 Task: Create new Company, with domain: 'barnard.edu' and type: 'Other'. Add new contact for this company, with mail Id: 'Sanya34Kelly@barnard.edu', First Name: Sanya, Last name:  Kelly, Job Title: 'Chief Information Officer', Phone Number: '(408) 555-9017'. Change life cycle stage to  Lead and lead status to  Open. Logged in from softage.5@softage.net
Action: Mouse moved to (90, 64)
Screenshot: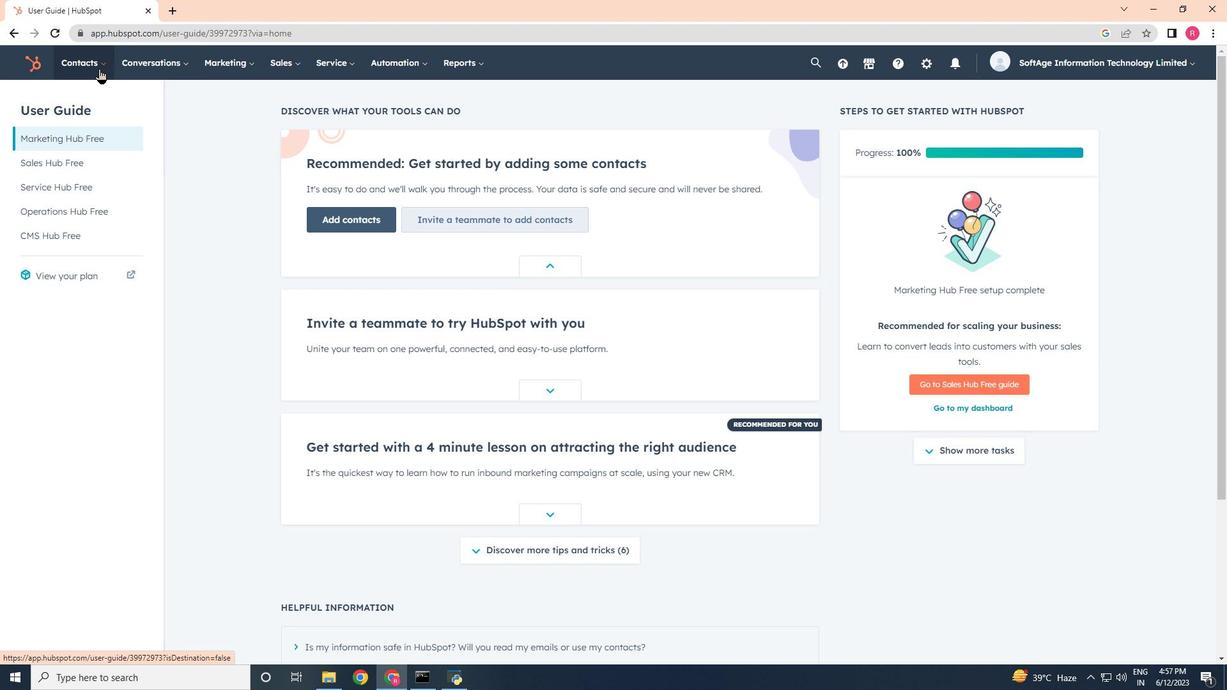 
Action: Mouse pressed left at (90, 64)
Screenshot: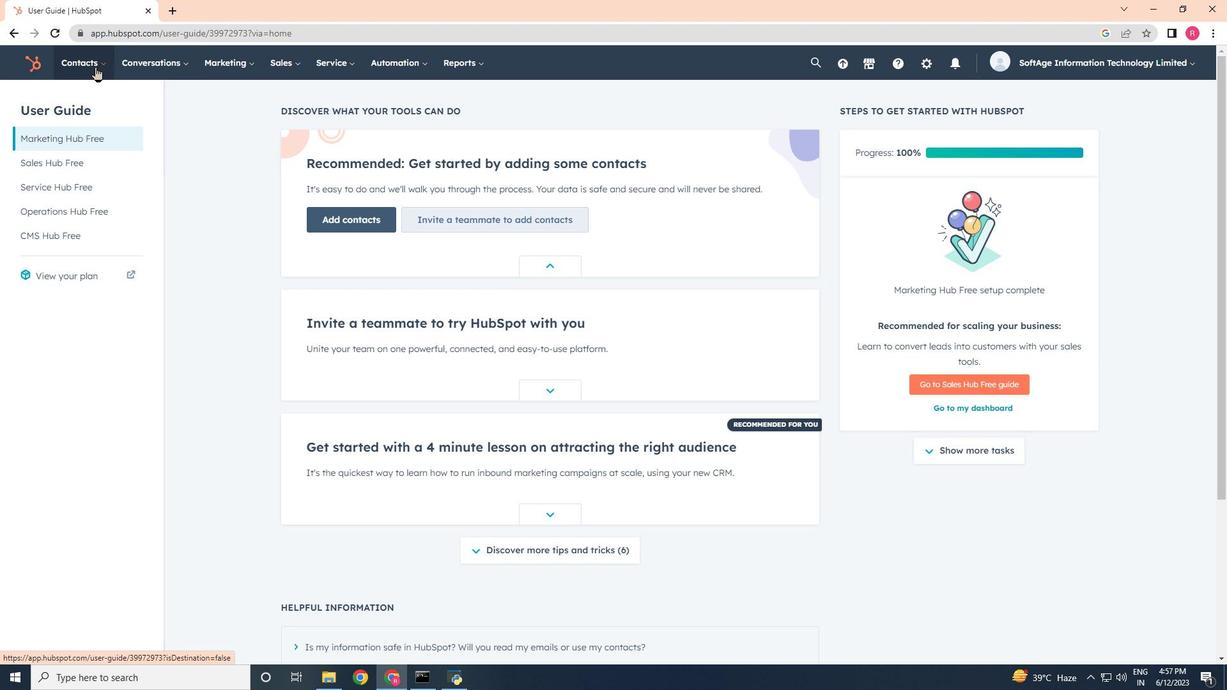 
Action: Mouse moved to (105, 128)
Screenshot: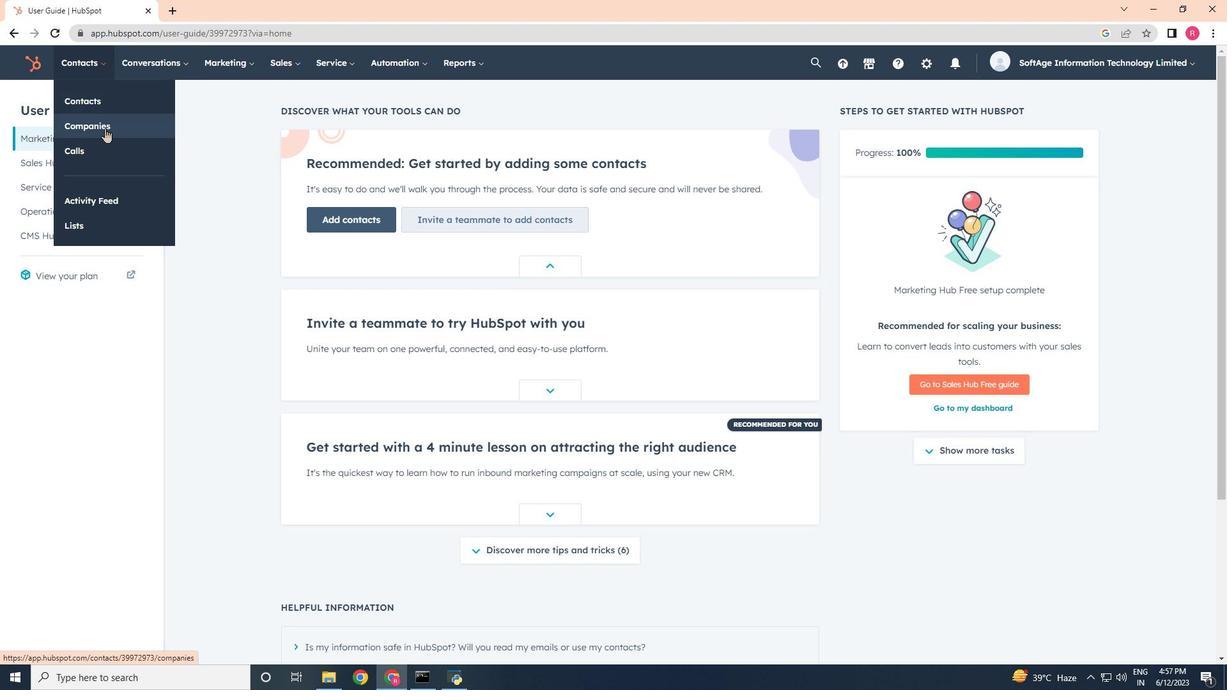 
Action: Mouse pressed left at (105, 128)
Screenshot: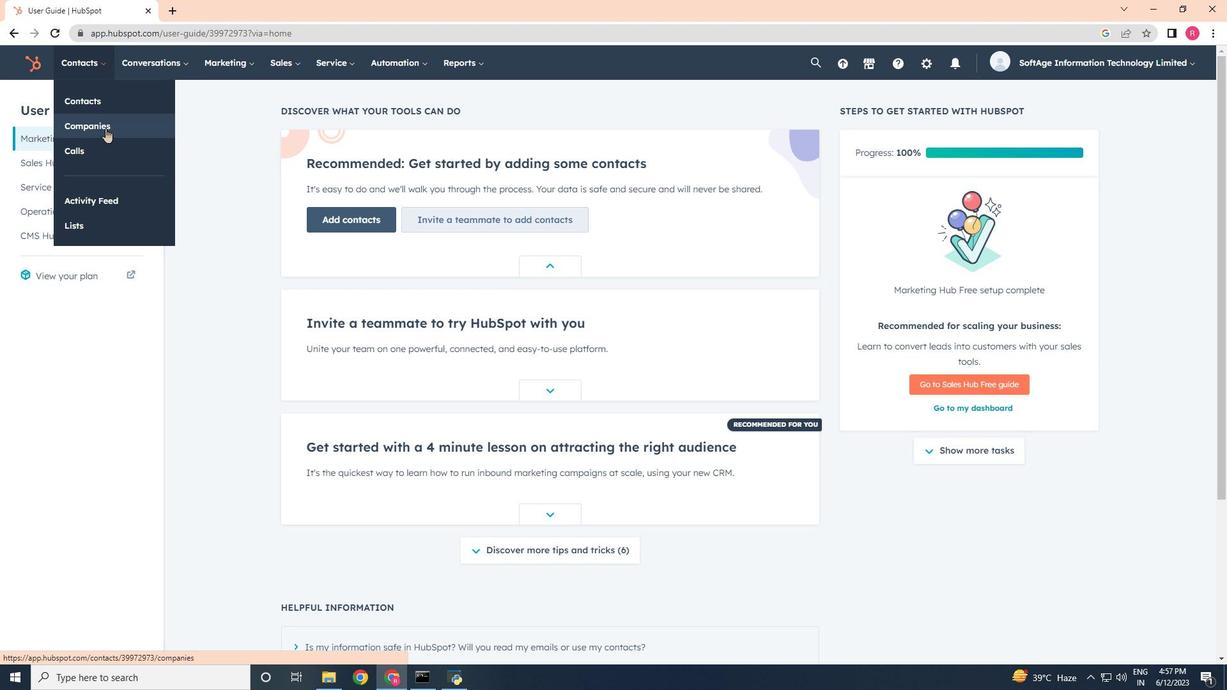 
Action: Mouse moved to (1146, 106)
Screenshot: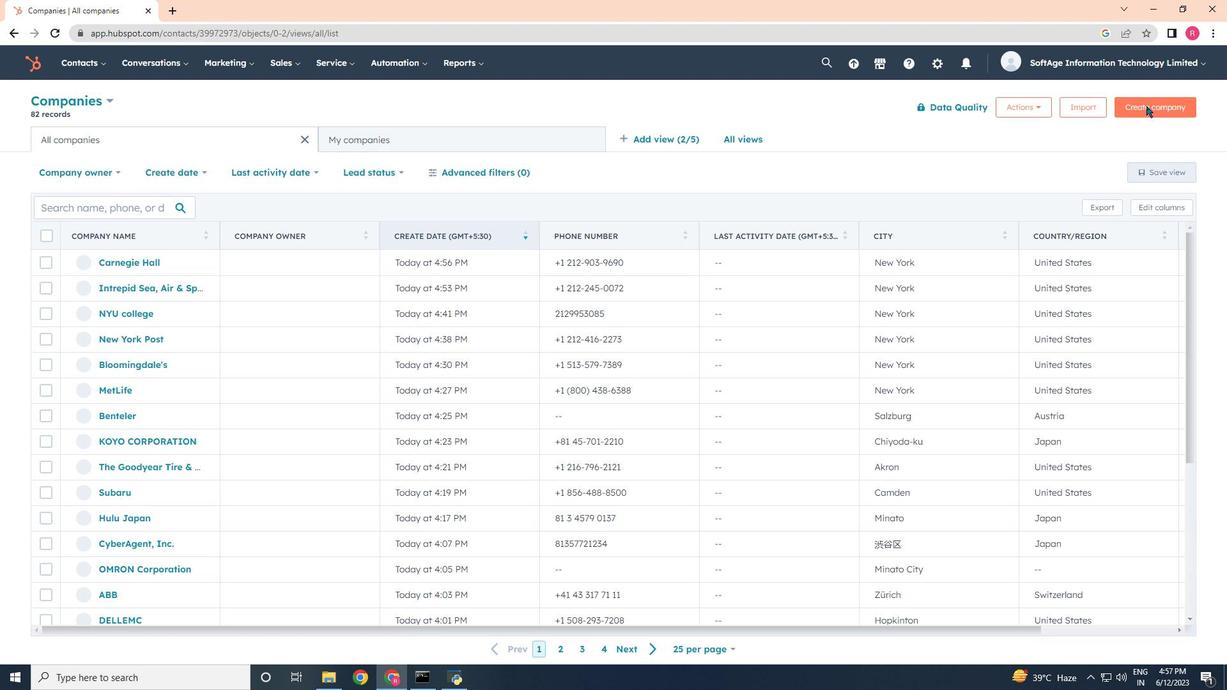
Action: Mouse pressed left at (1146, 106)
Screenshot: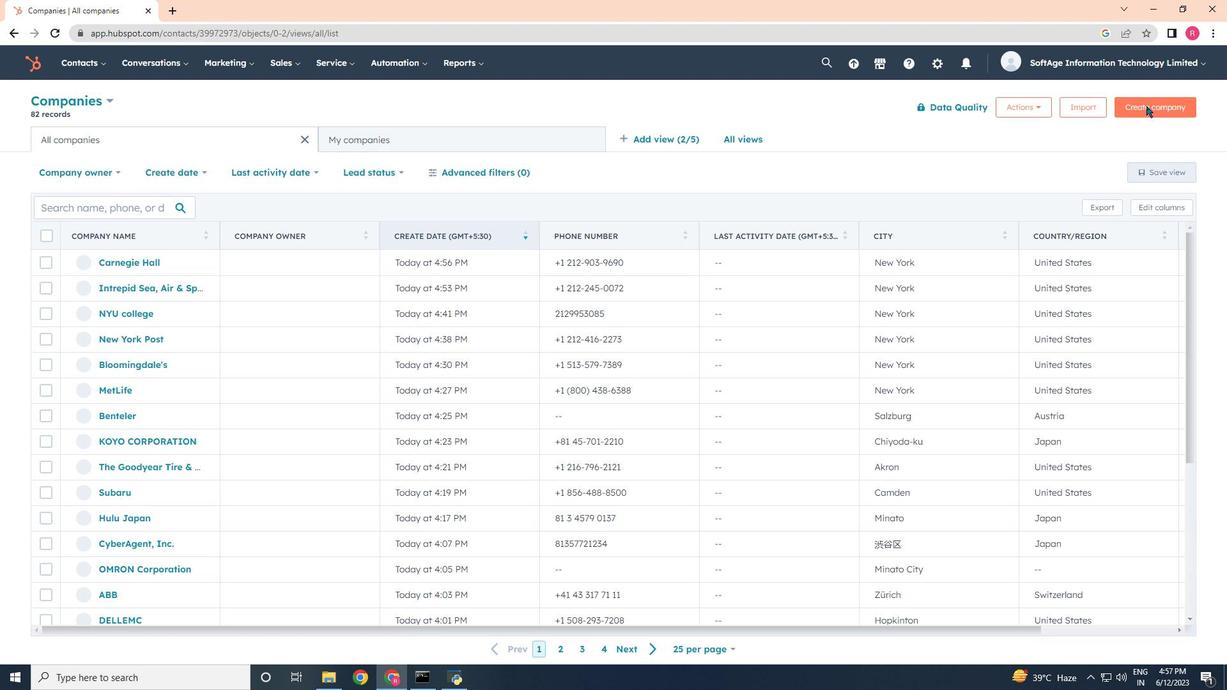 
Action: Mouse moved to (927, 168)
Screenshot: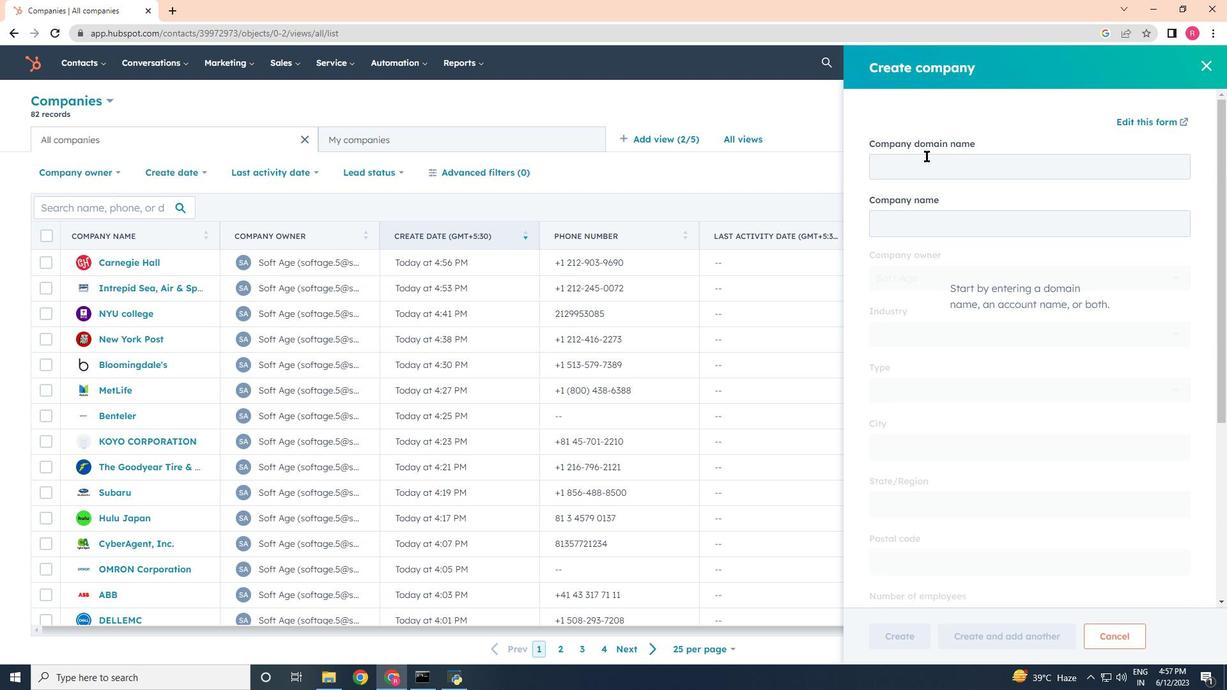 
Action: Mouse pressed left at (927, 168)
Screenshot: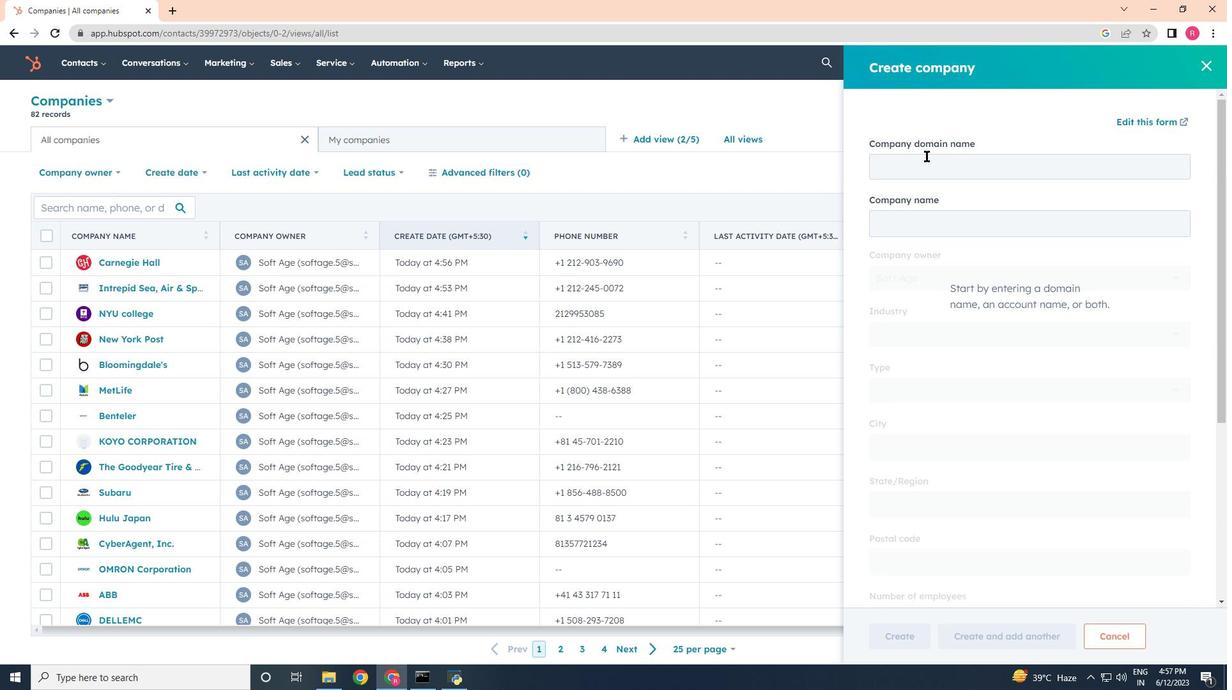 
Action: Key pressed barnard.edu
Screenshot: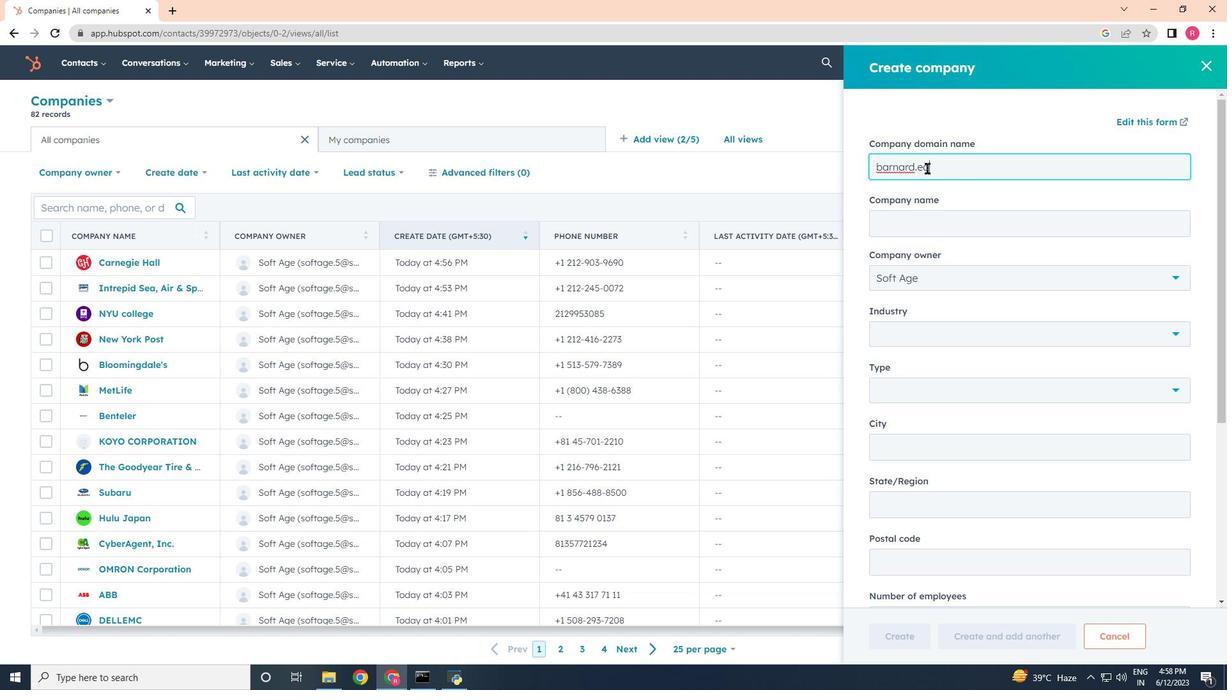 
Action: Mouse moved to (916, 397)
Screenshot: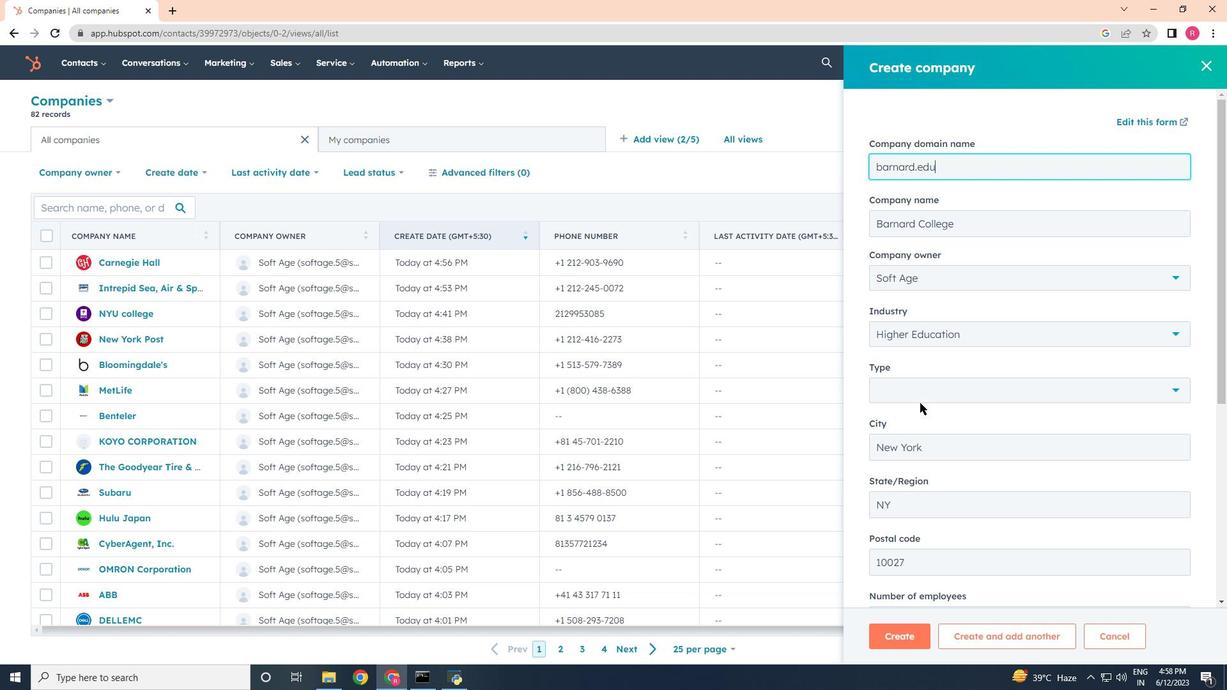 
Action: Mouse pressed left at (916, 397)
Screenshot: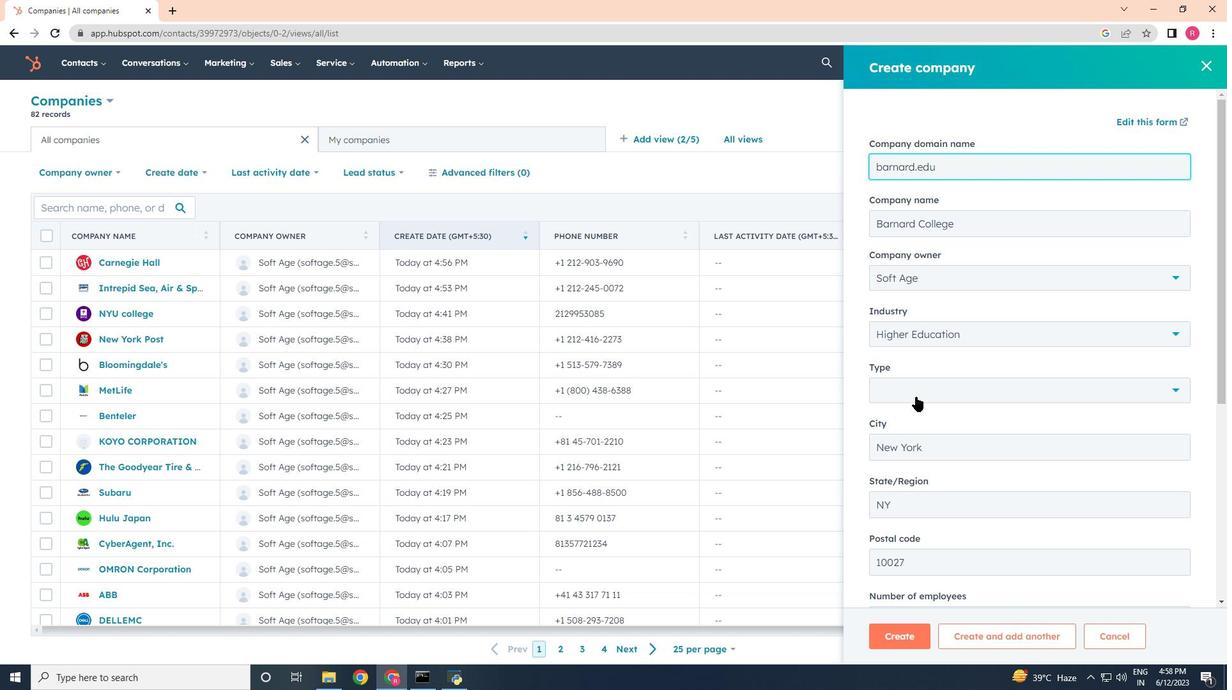 
Action: Mouse moved to (913, 545)
Screenshot: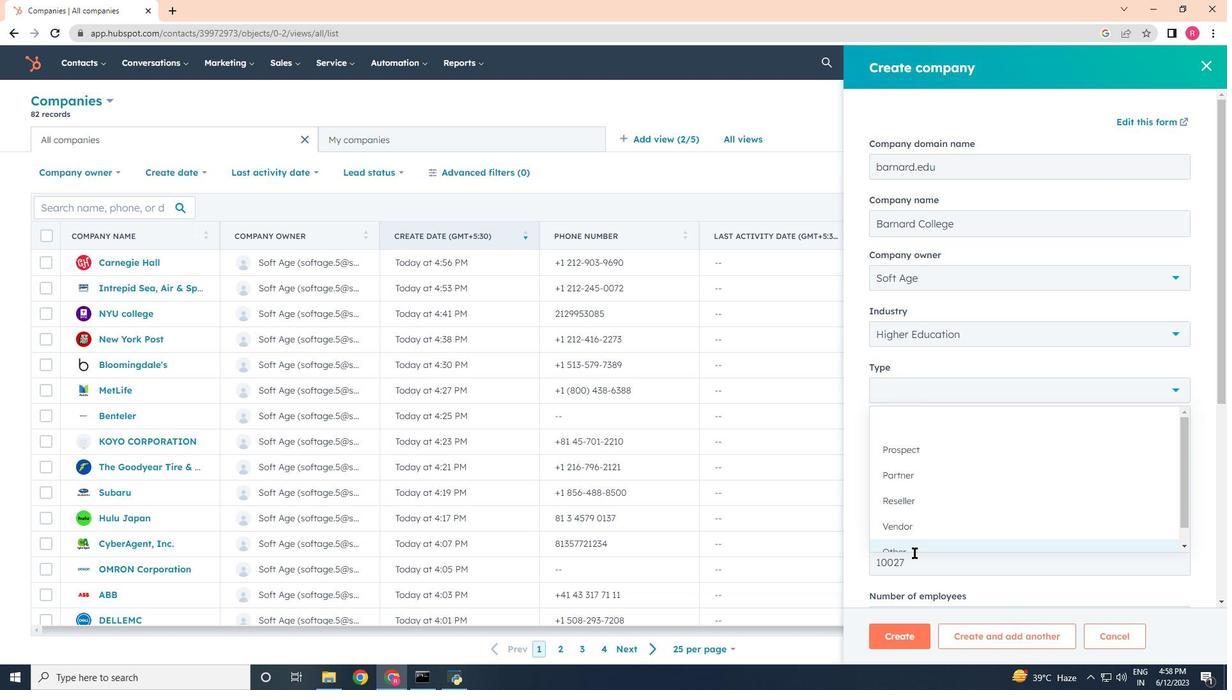 
Action: Mouse pressed left at (913, 545)
Screenshot: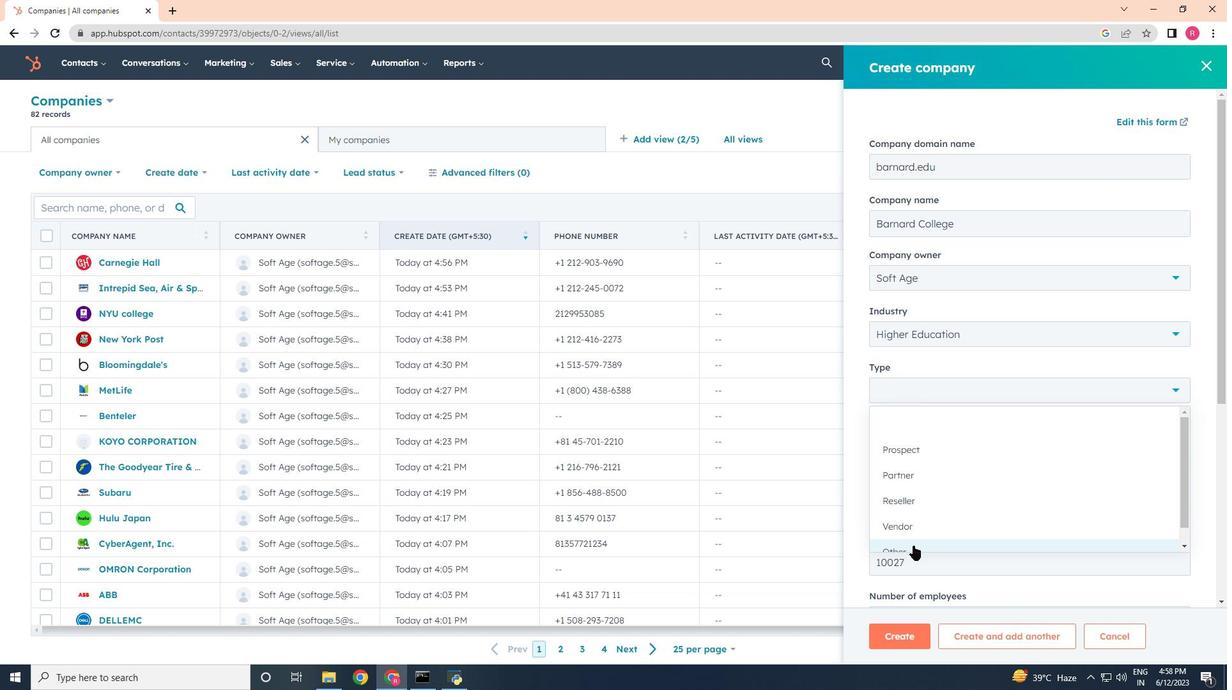 
Action: Mouse moved to (912, 545)
Screenshot: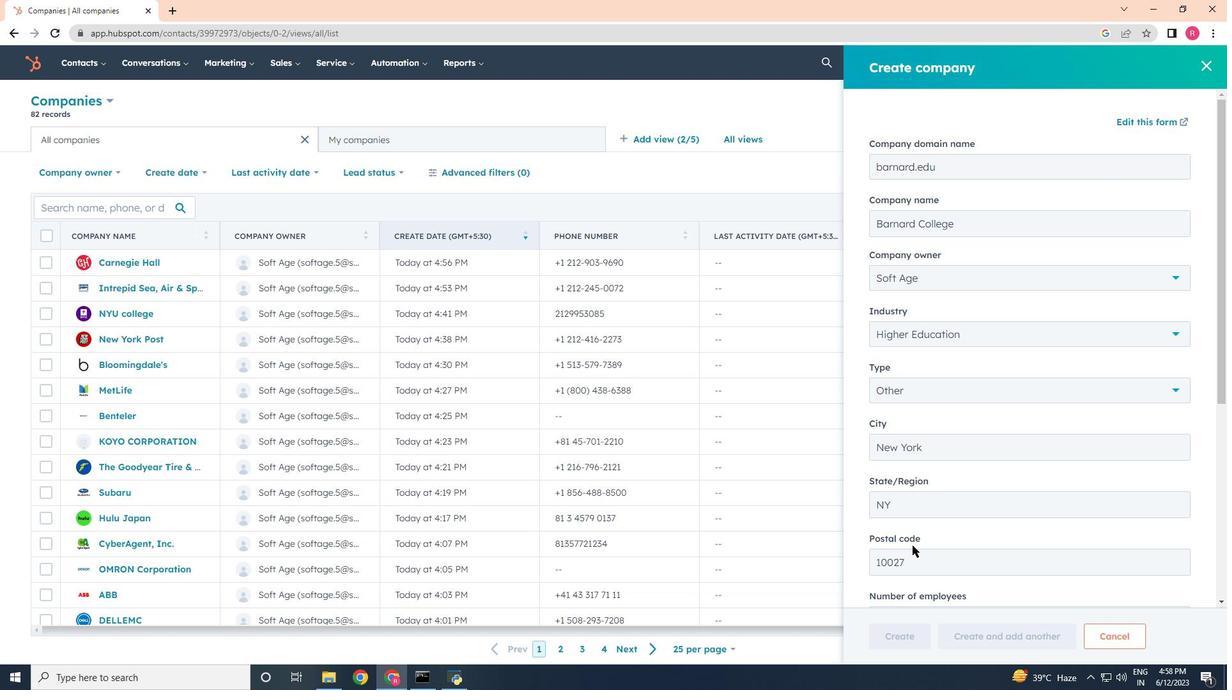 
Action: Mouse scrolled (912, 545) with delta (0, 0)
Screenshot: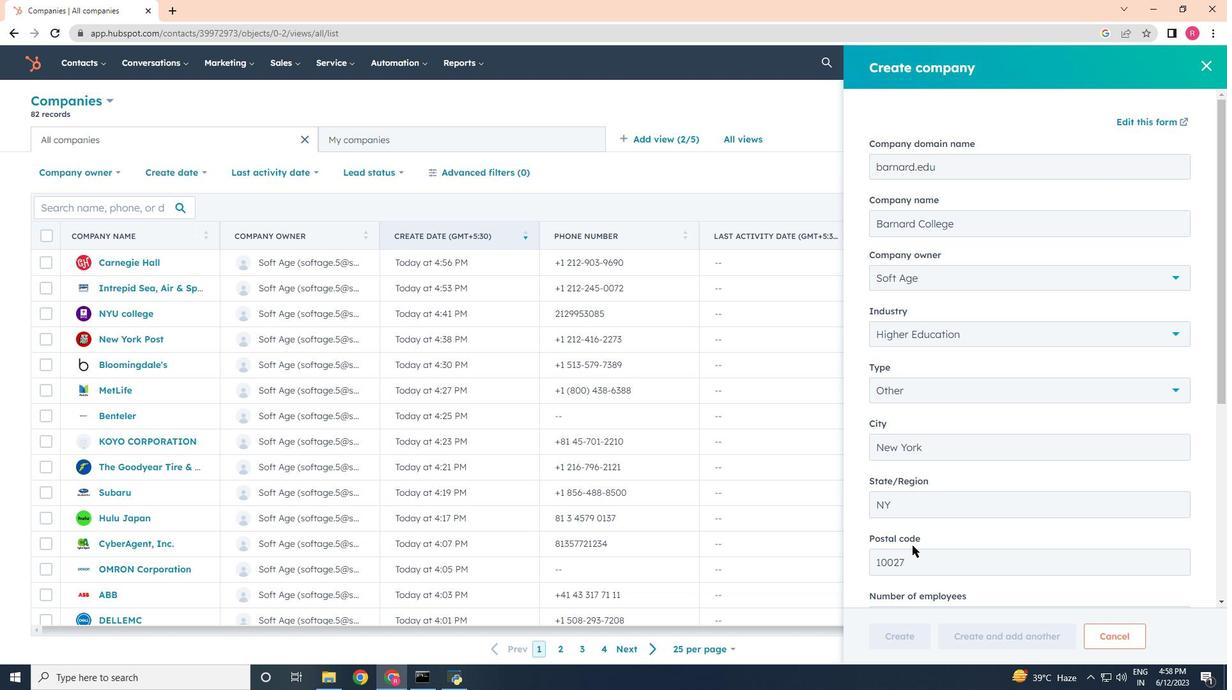 
Action: Mouse scrolled (912, 545) with delta (0, 0)
Screenshot: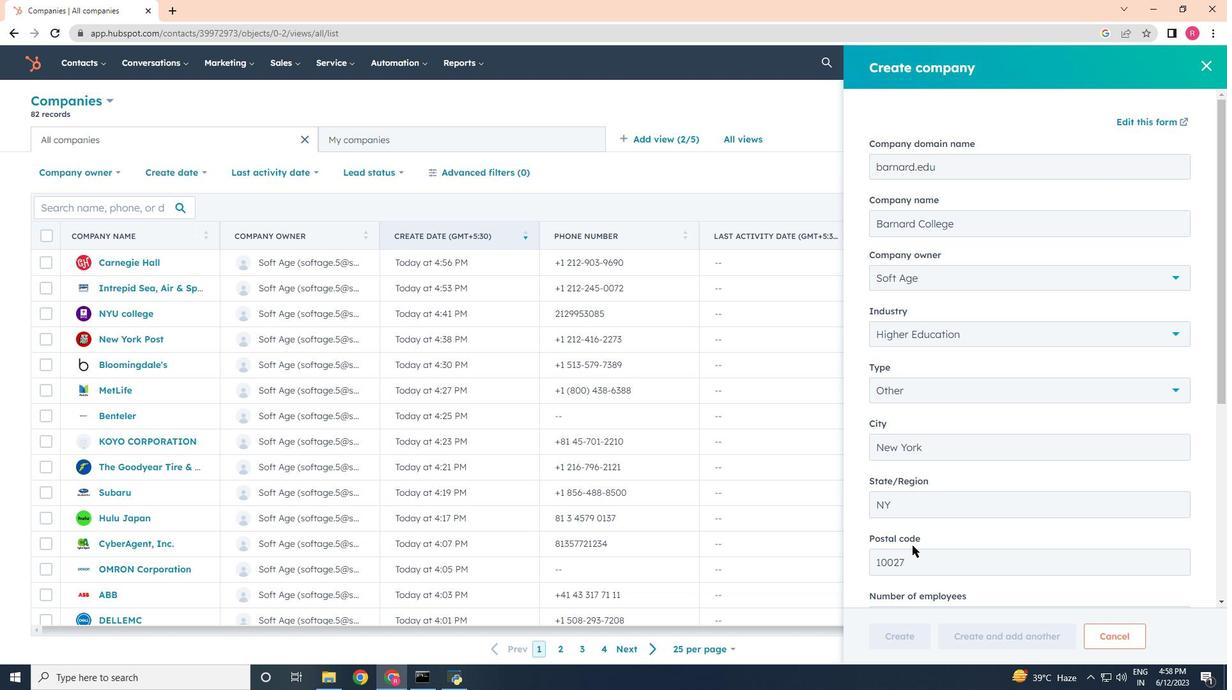 
Action: Mouse scrolled (912, 545) with delta (0, 0)
Screenshot: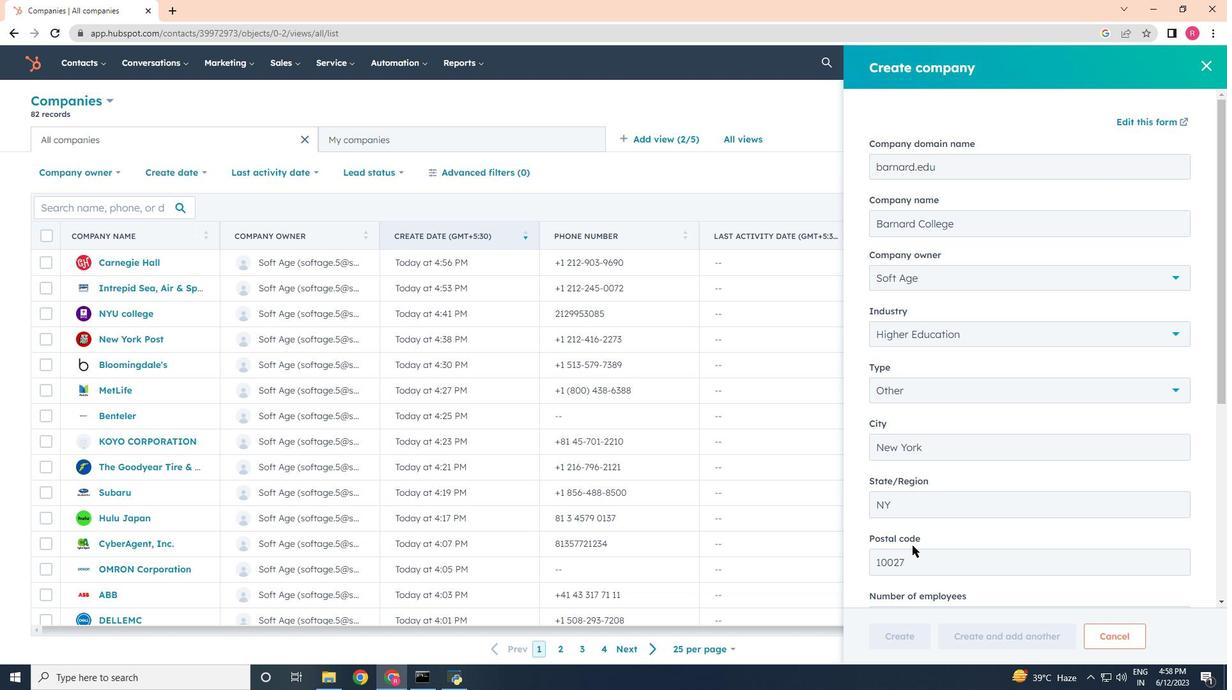 
Action: Mouse moved to (912, 545)
Screenshot: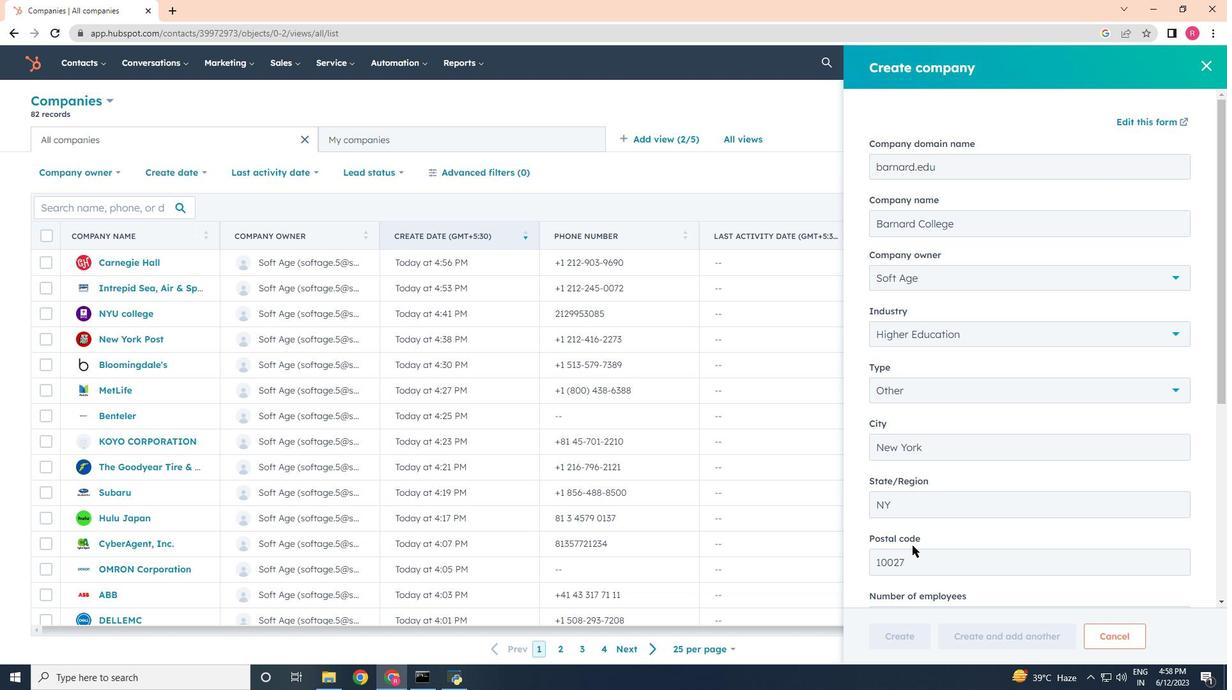 
Action: Mouse scrolled (912, 545) with delta (0, 0)
Screenshot: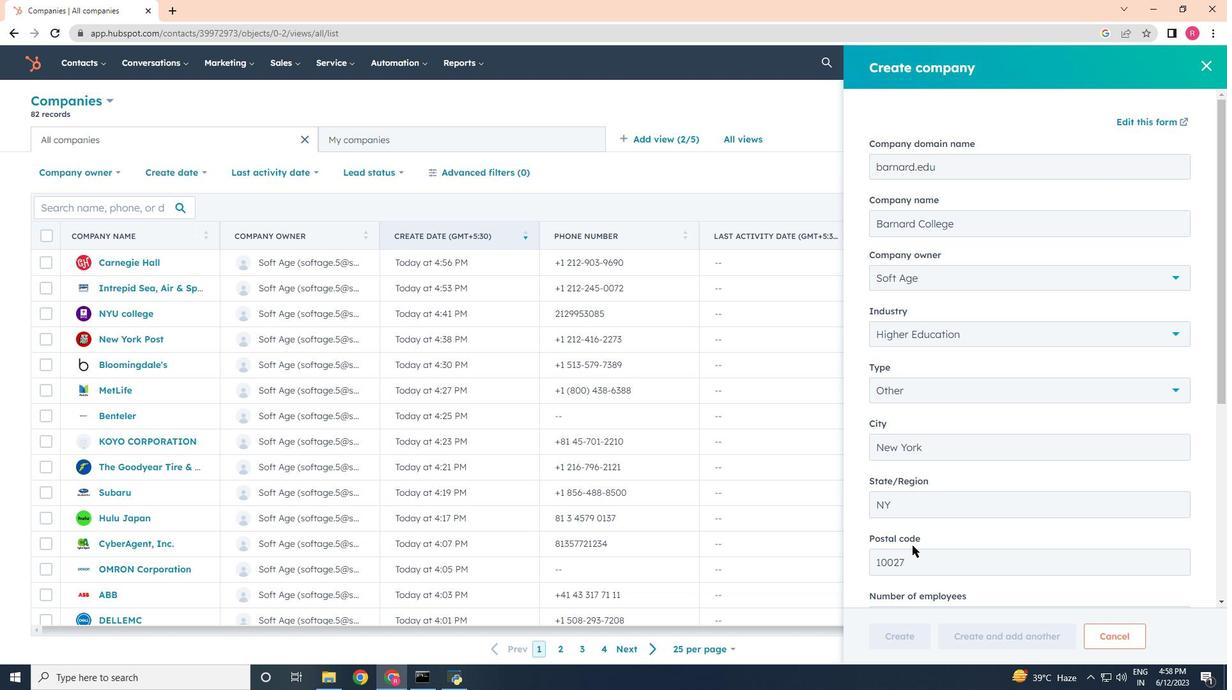 
Action: Mouse scrolled (912, 545) with delta (0, 0)
Screenshot: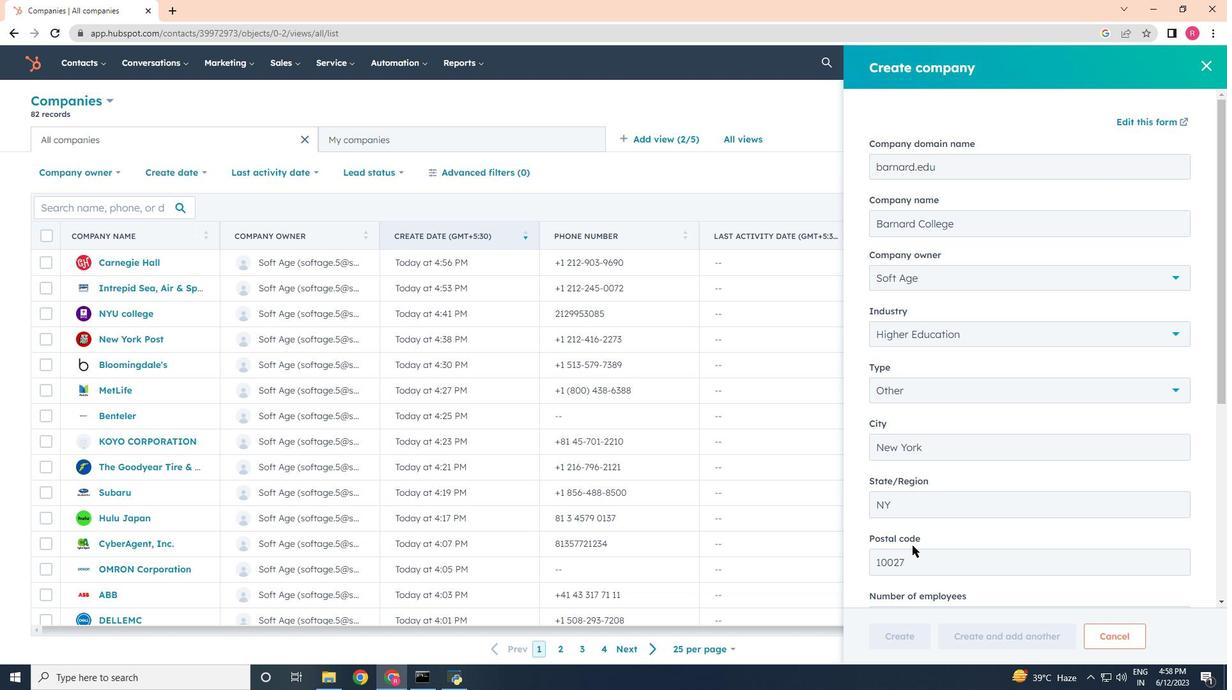 
Action: Mouse moved to (891, 575)
Screenshot: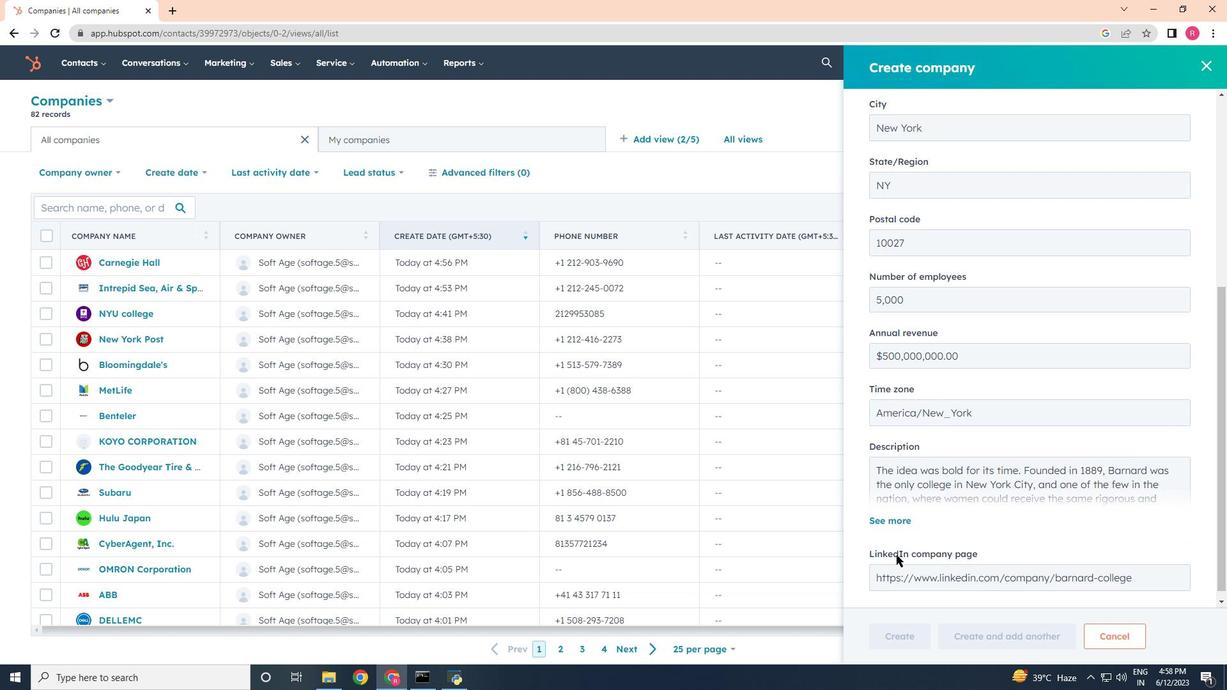 
Action: Mouse scrolled (891, 574) with delta (0, 0)
Screenshot: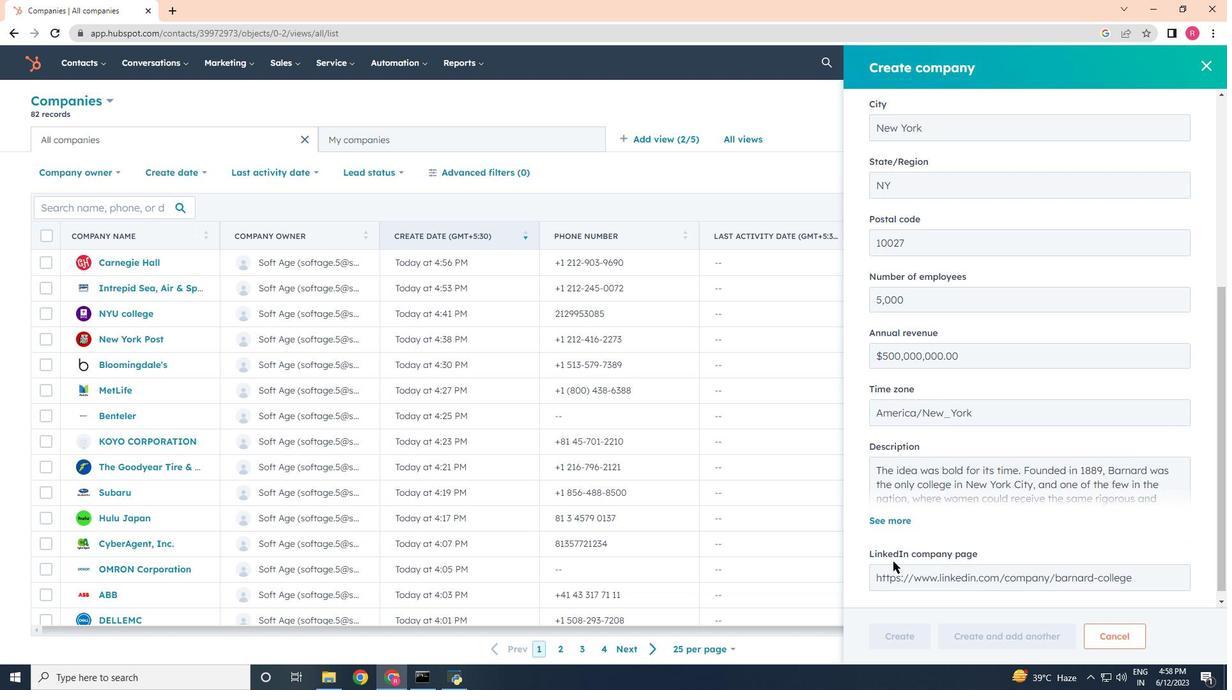 
Action: Mouse moved to (891, 580)
Screenshot: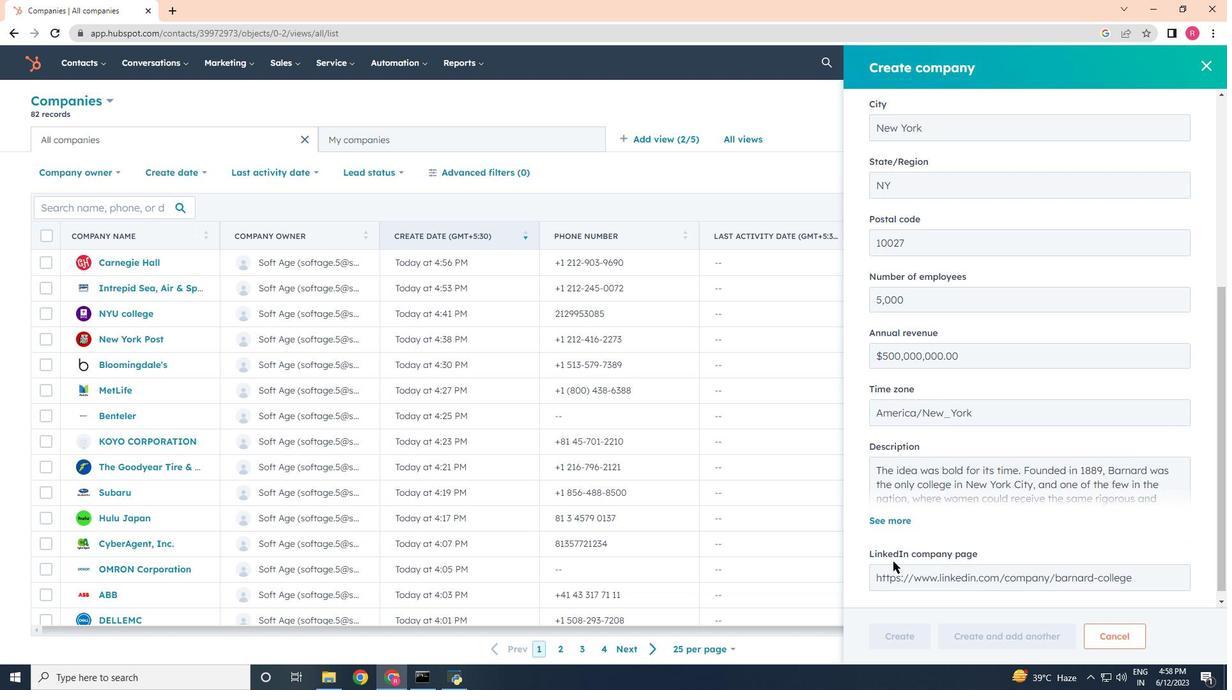 
Action: Mouse scrolled (891, 579) with delta (0, 0)
Screenshot: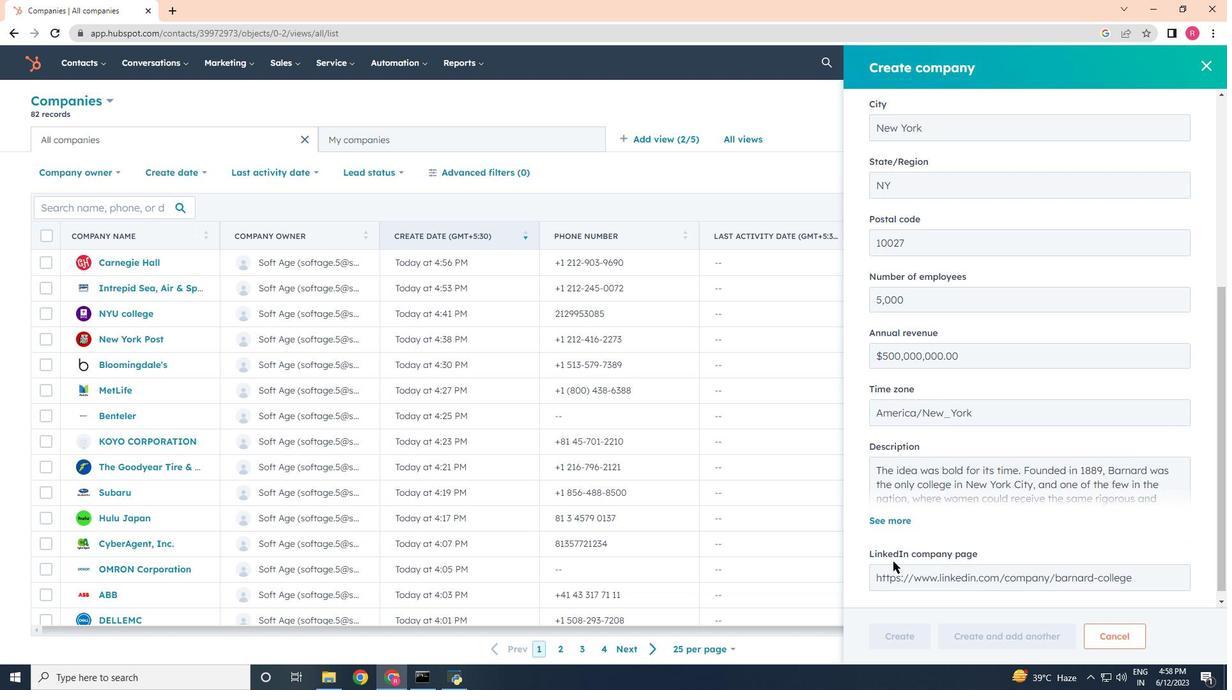 
Action: Mouse moved to (891, 581)
Screenshot: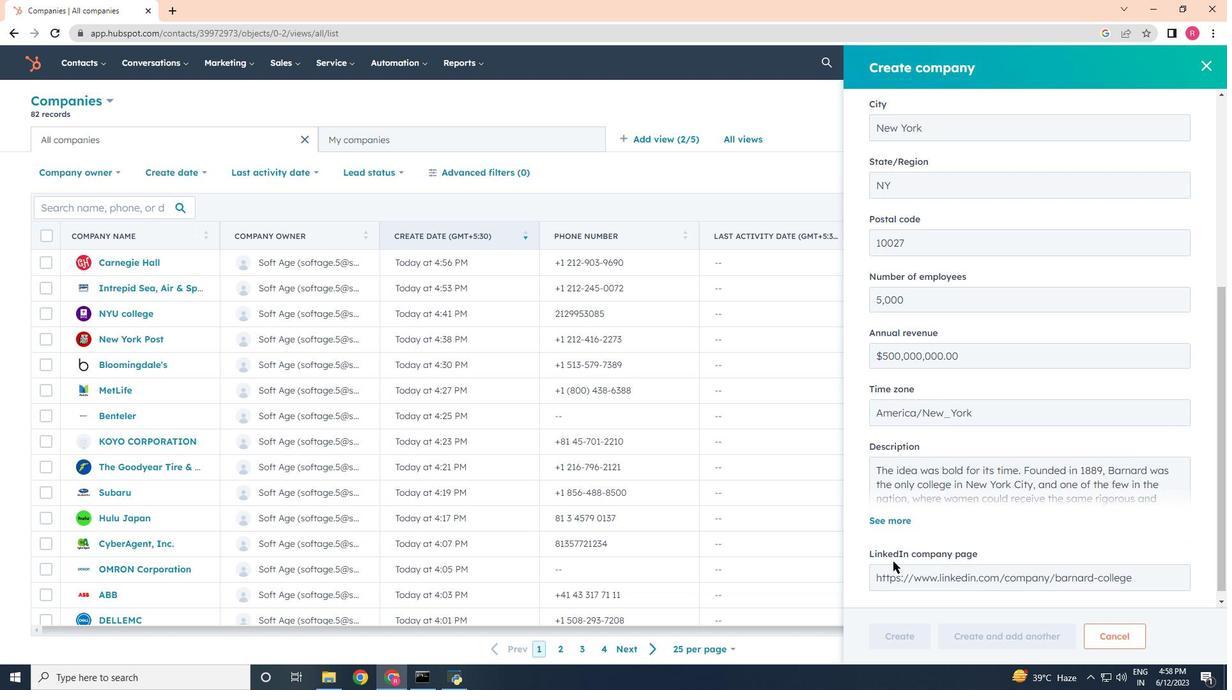 
Action: Mouse scrolled (891, 580) with delta (0, 0)
Screenshot: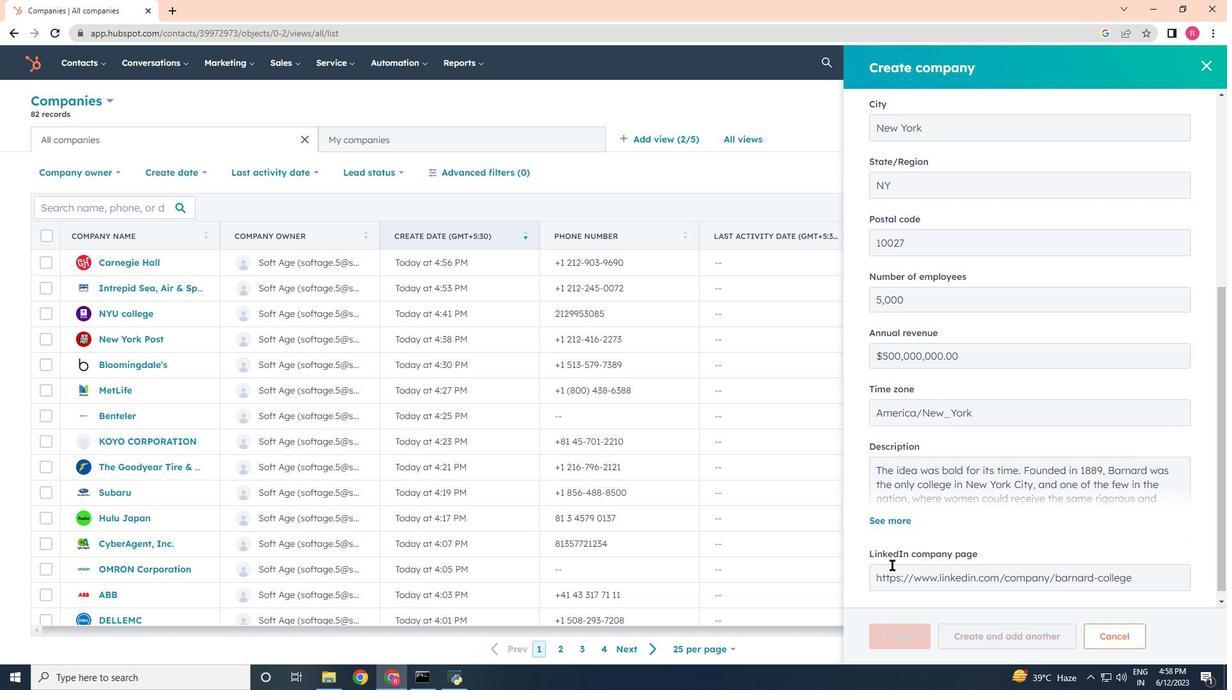 
Action: Mouse moved to (912, 646)
Screenshot: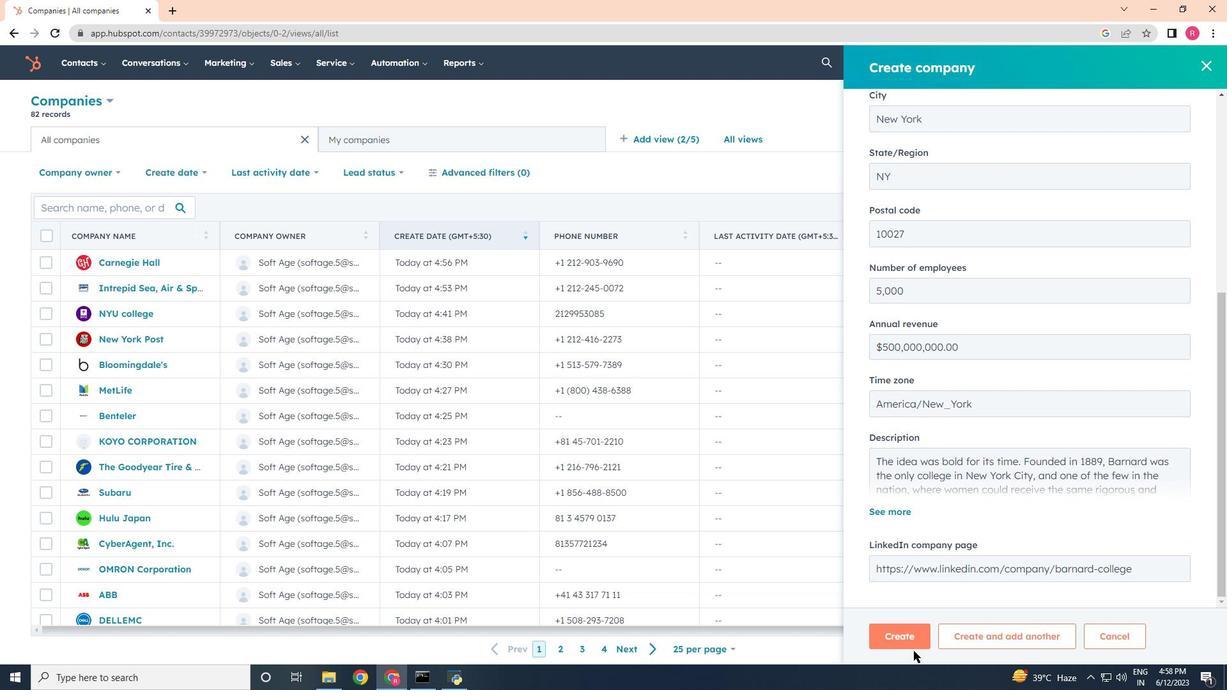 
Action: Mouse pressed left at (912, 646)
Screenshot: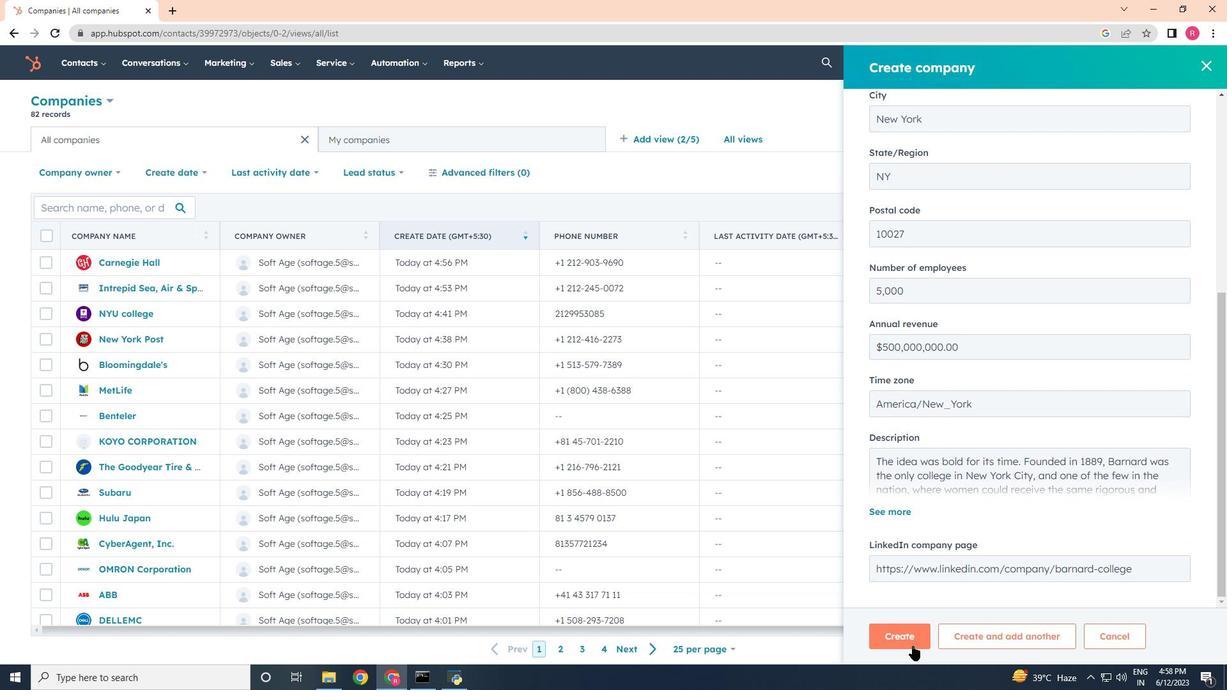 
Action: Mouse moved to (872, 411)
Screenshot: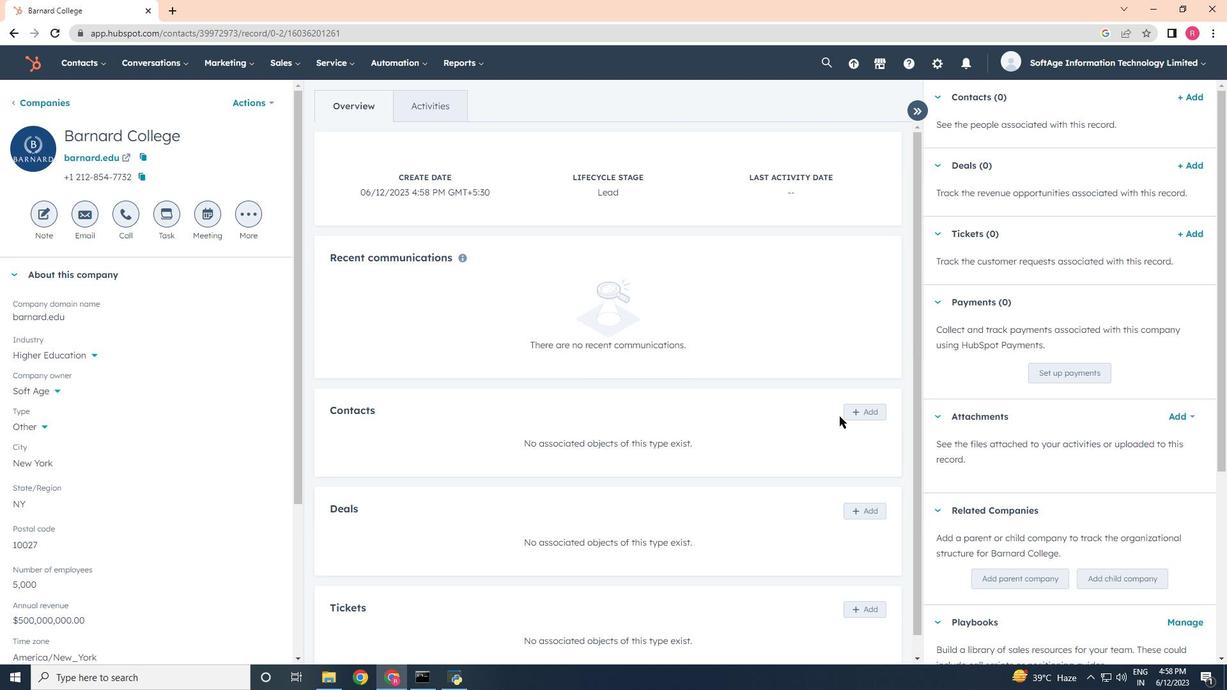 
Action: Mouse pressed left at (872, 411)
Screenshot: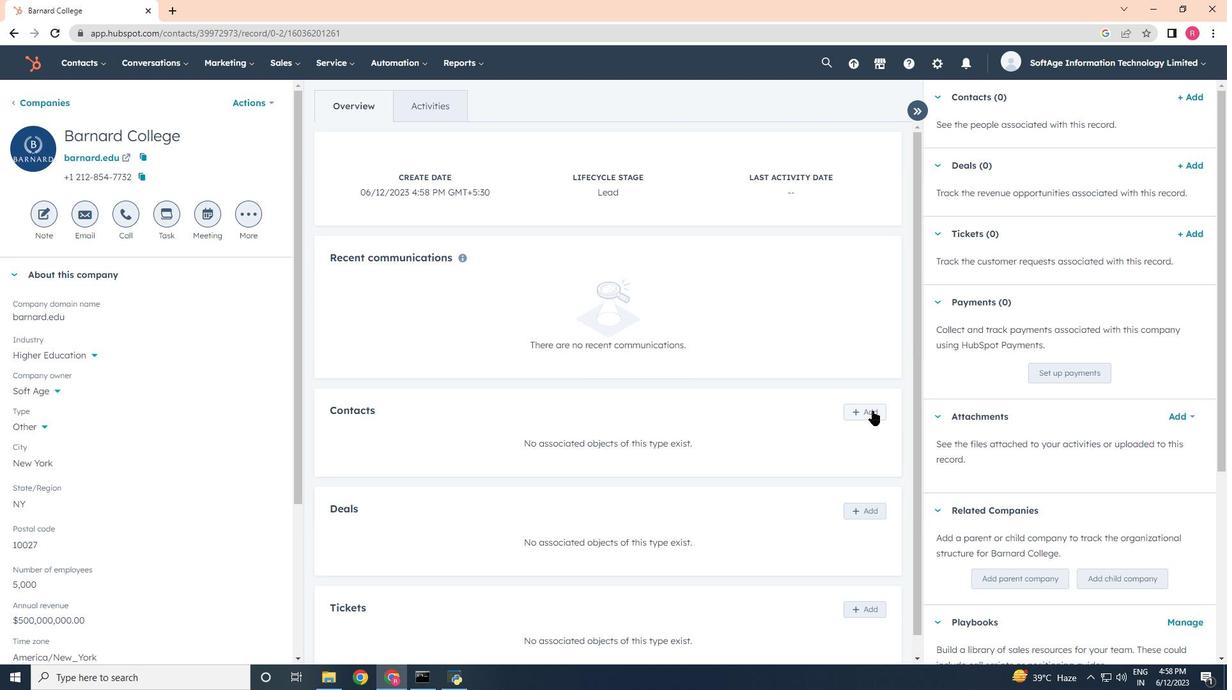 
Action: Mouse moved to (937, 131)
Screenshot: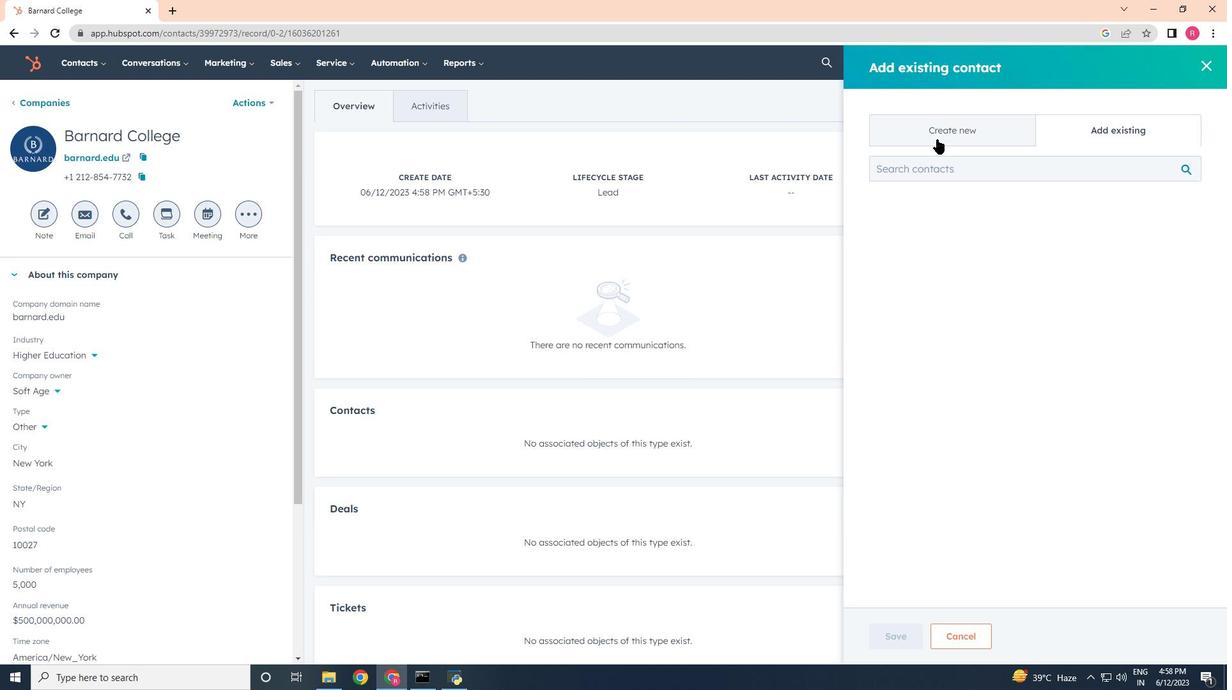 
Action: Mouse pressed left at (937, 131)
Screenshot: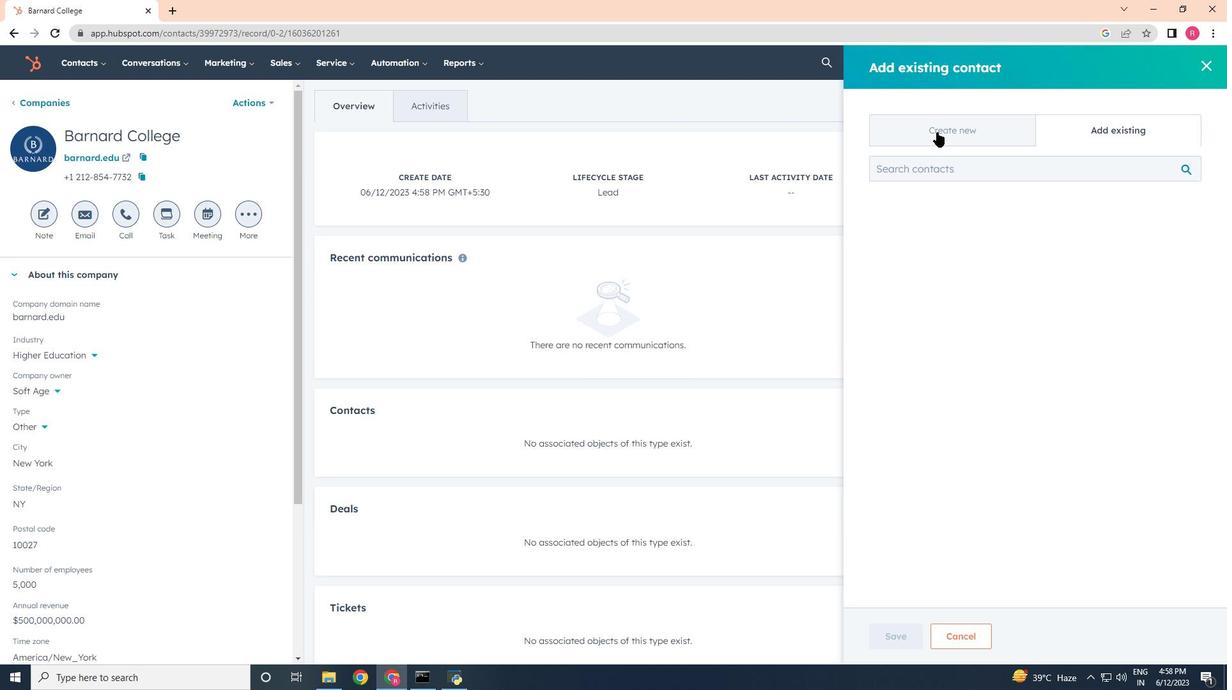
Action: Mouse moved to (922, 208)
Screenshot: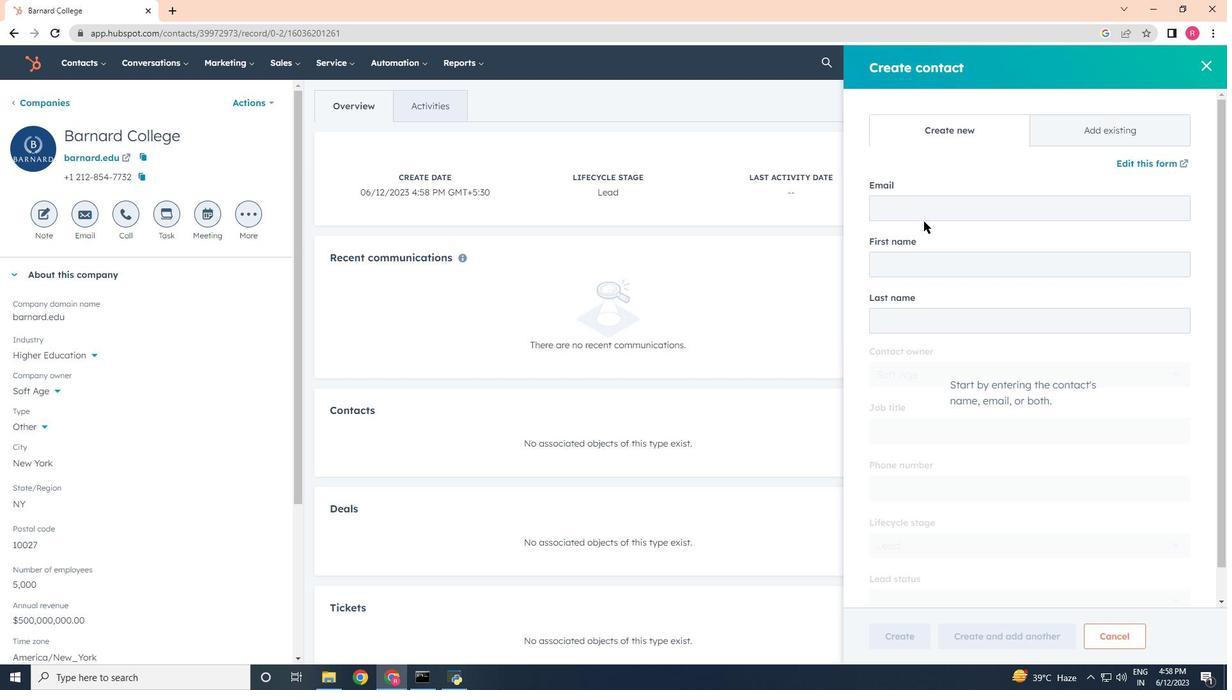 
Action: Mouse pressed left at (922, 208)
Screenshot: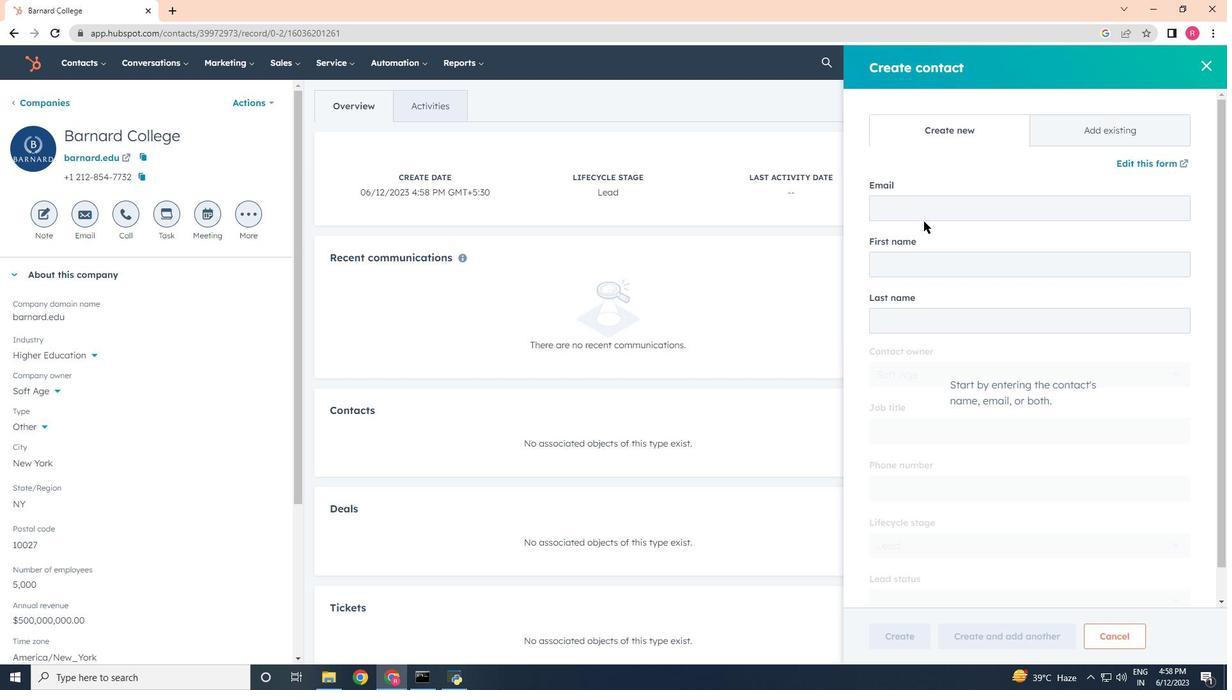 
Action: Key pressed <Key.shift>Sanya34<Key.shift><Key.shift><Key.shift><Key.shift><Key.shift><Key.shift><Key.shift><Key.shift><Key.shift><Key.shift><Key.shift><Key.shift><Key.shift><Key.shift><Key.shift><Key.shift><Key.shift><Key.shift><Key.shift><Key.shift><Key.shift><Key.shift><Key.shift><Key.shift>Kelly<Key.shift><Key.shift><Key.shift><Key.shift><Key.shift><Key.shift><Key.shift><Key.shift><Key.shift><Key.shift><Key.shift>@barnard.edu
Screenshot: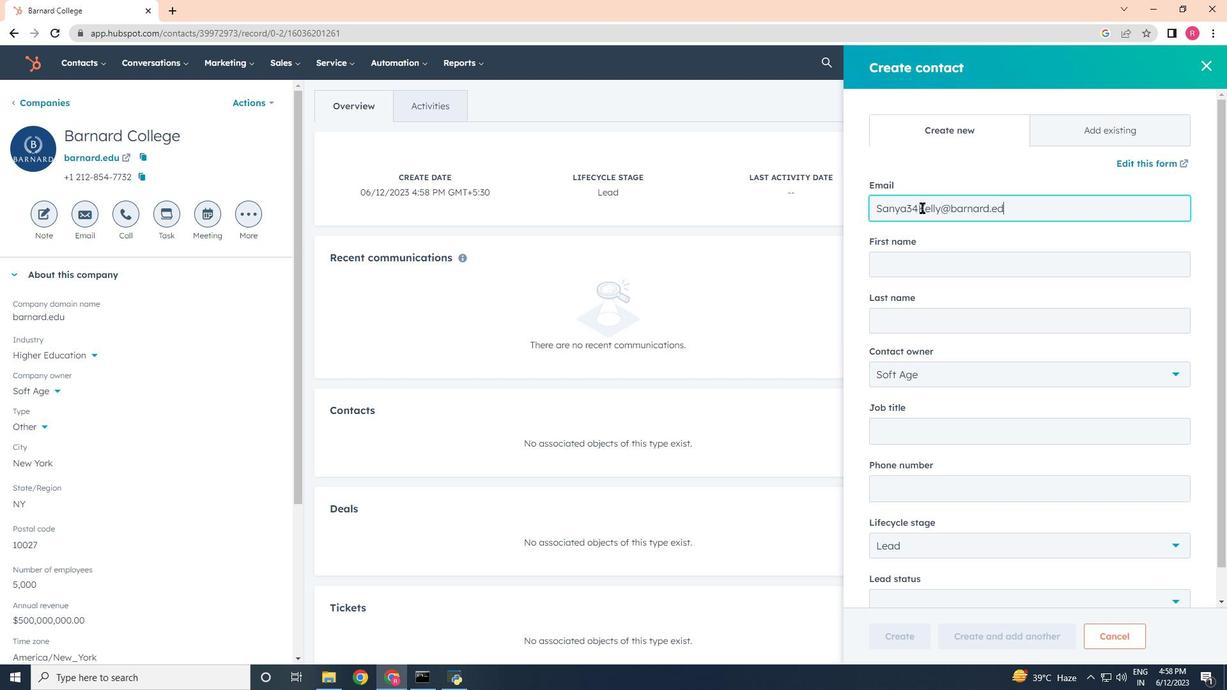 
Action: Mouse moved to (914, 263)
Screenshot: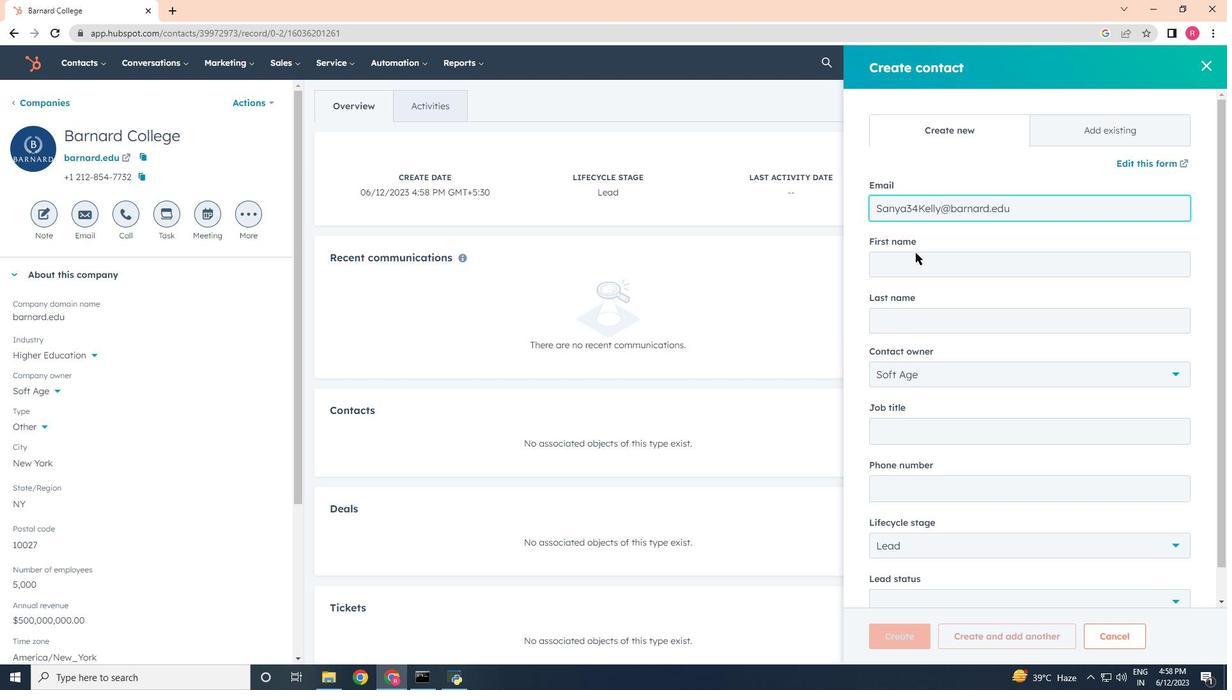 
Action: Mouse pressed left at (914, 263)
Screenshot: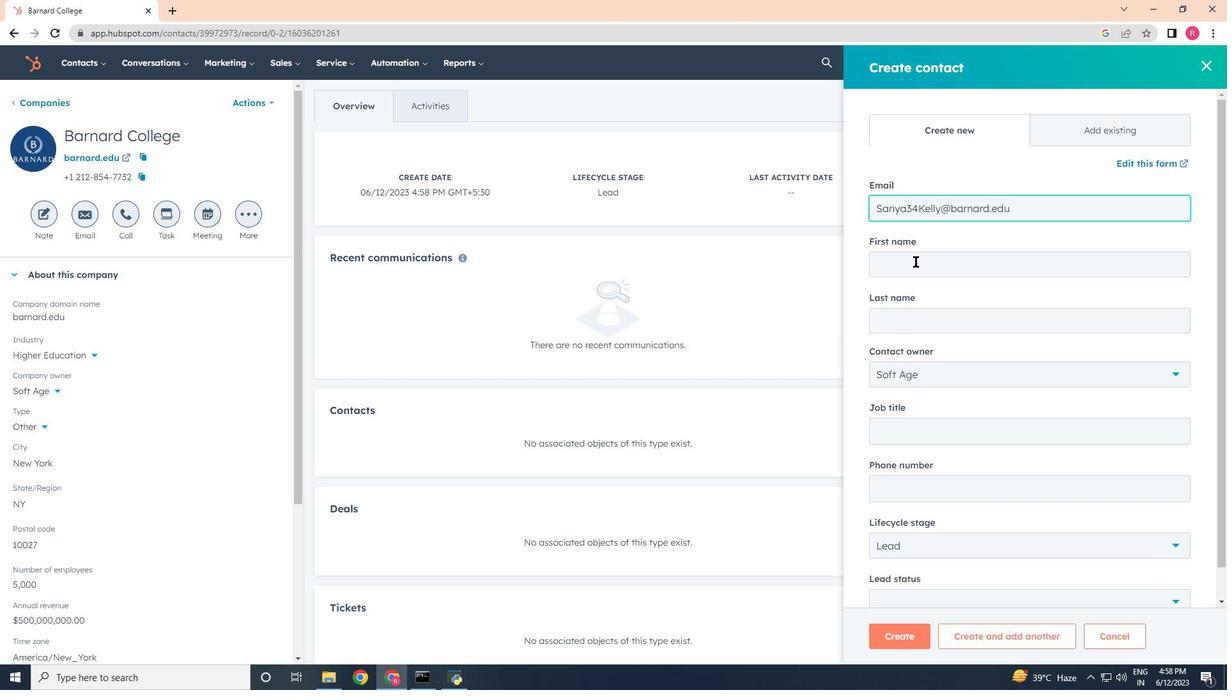 
Action: Mouse moved to (899, 257)
Screenshot: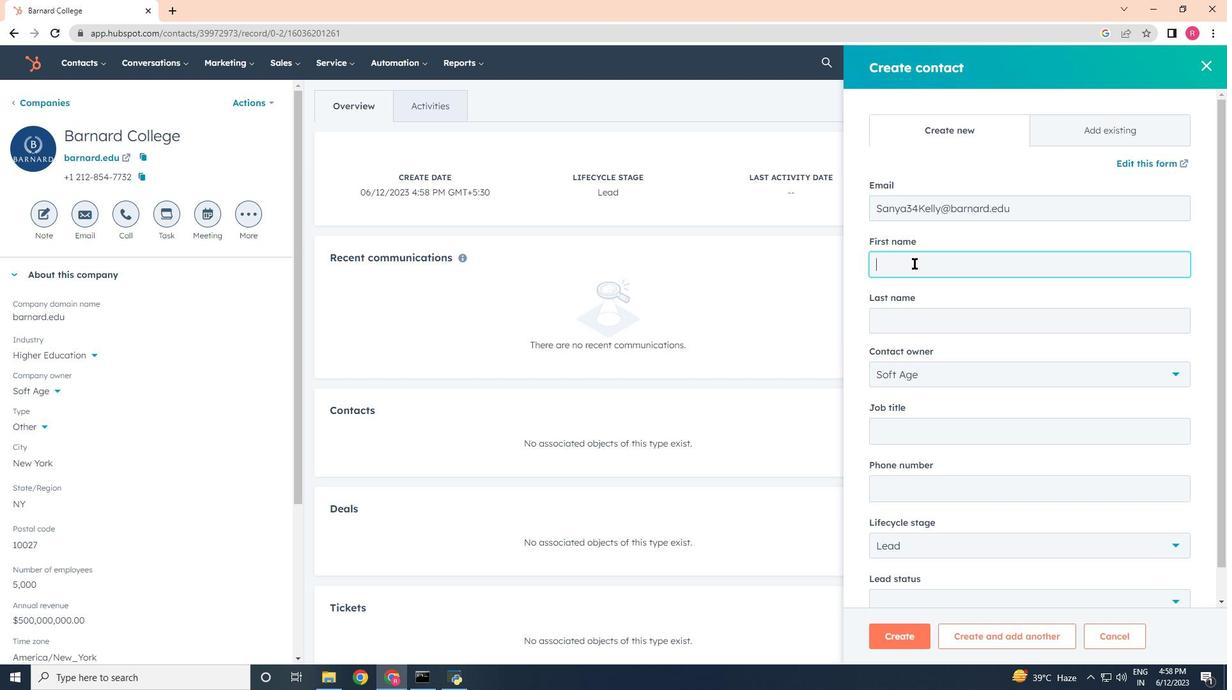 
Action: Key pressed <Key.shift>Sanya<Key.tab><Key.shift>Kelly<Key.tab><Key.tab><Key.shift>Chief<Key.space><Key.shift>Information<Key.space><Key.shift>Officer
Screenshot: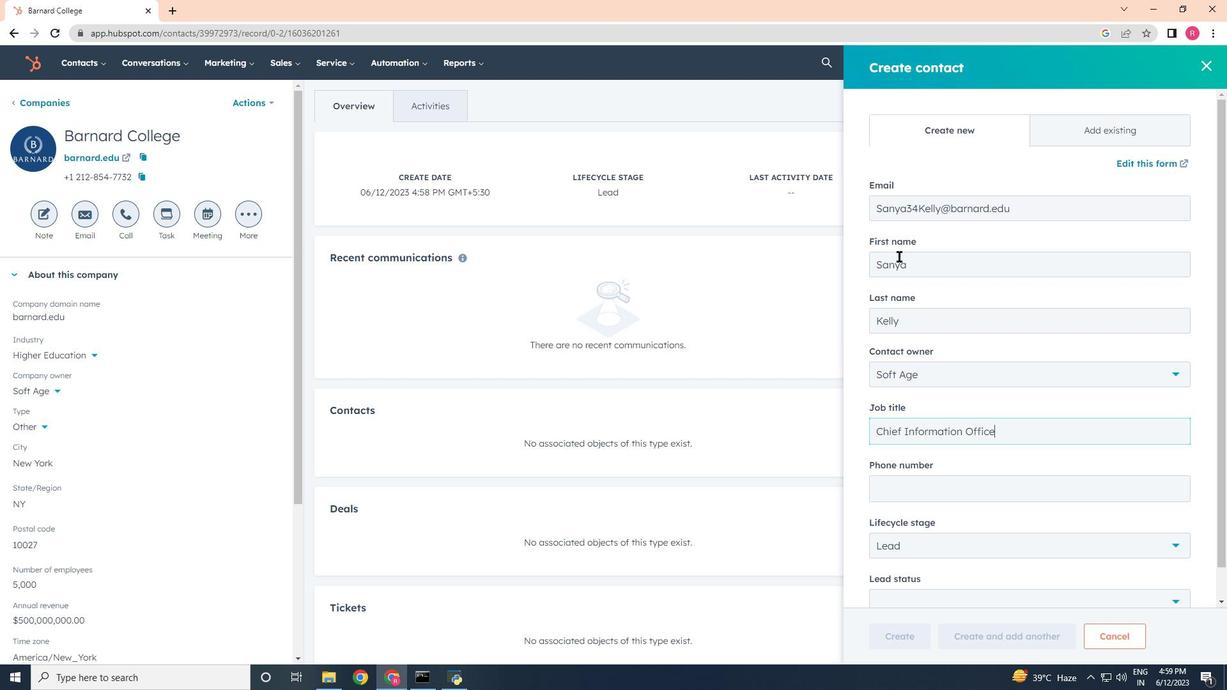 
Action: Mouse moved to (950, 403)
Screenshot: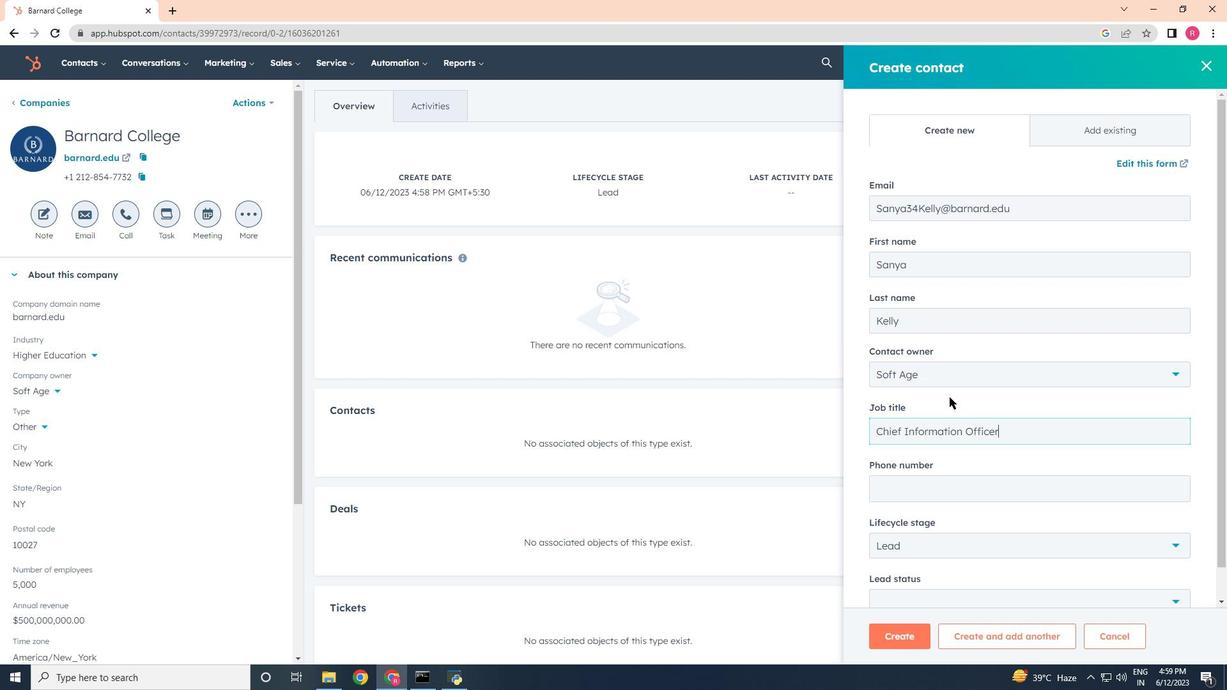 
Action: Mouse scrolled (950, 402) with delta (0, 0)
Screenshot: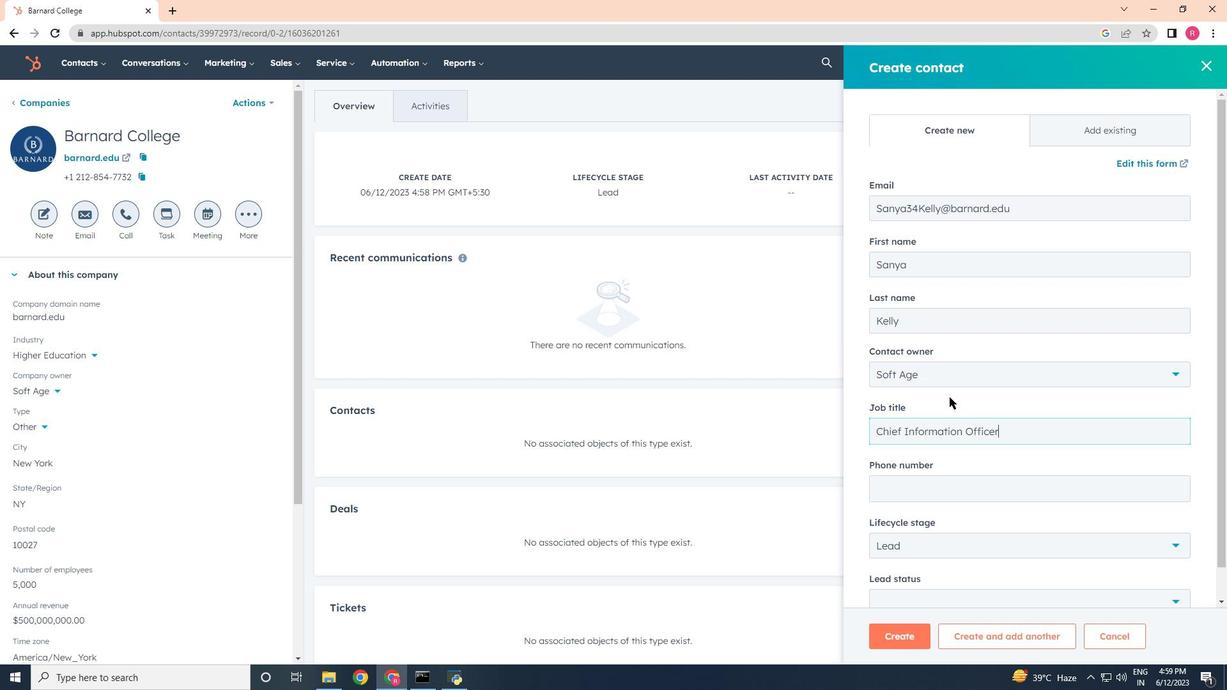 
Action: Mouse moved to (949, 404)
Screenshot: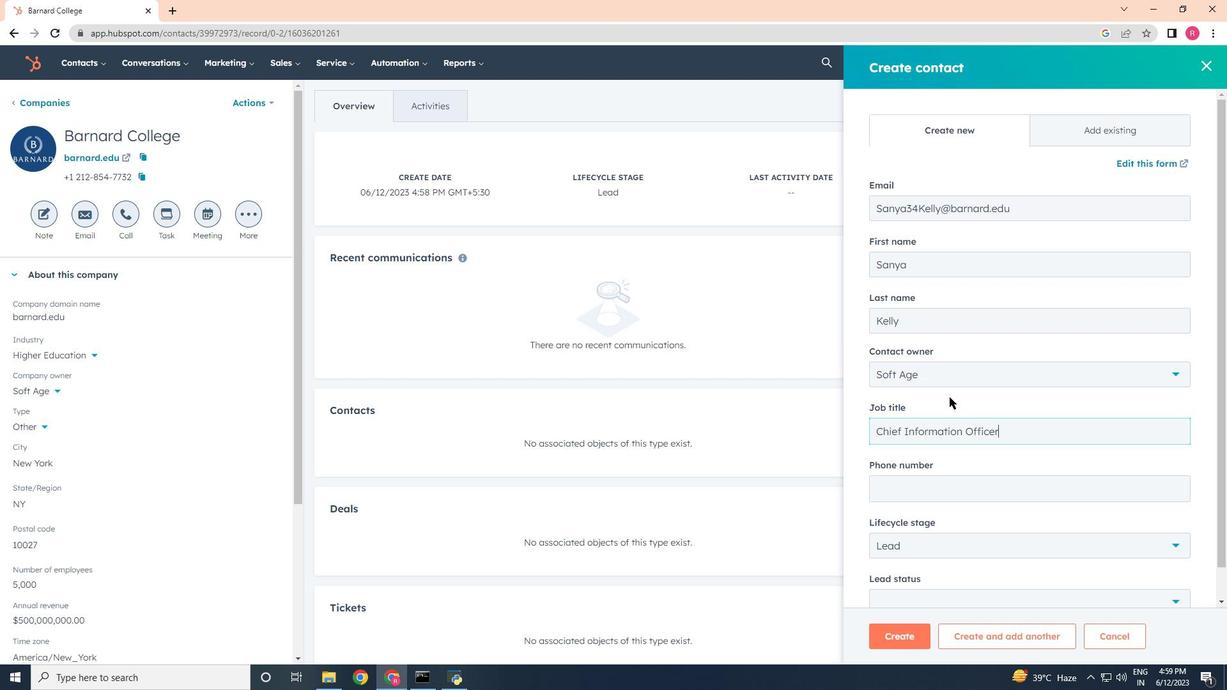 
Action: Mouse scrolled (949, 404) with delta (0, 0)
Screenshot: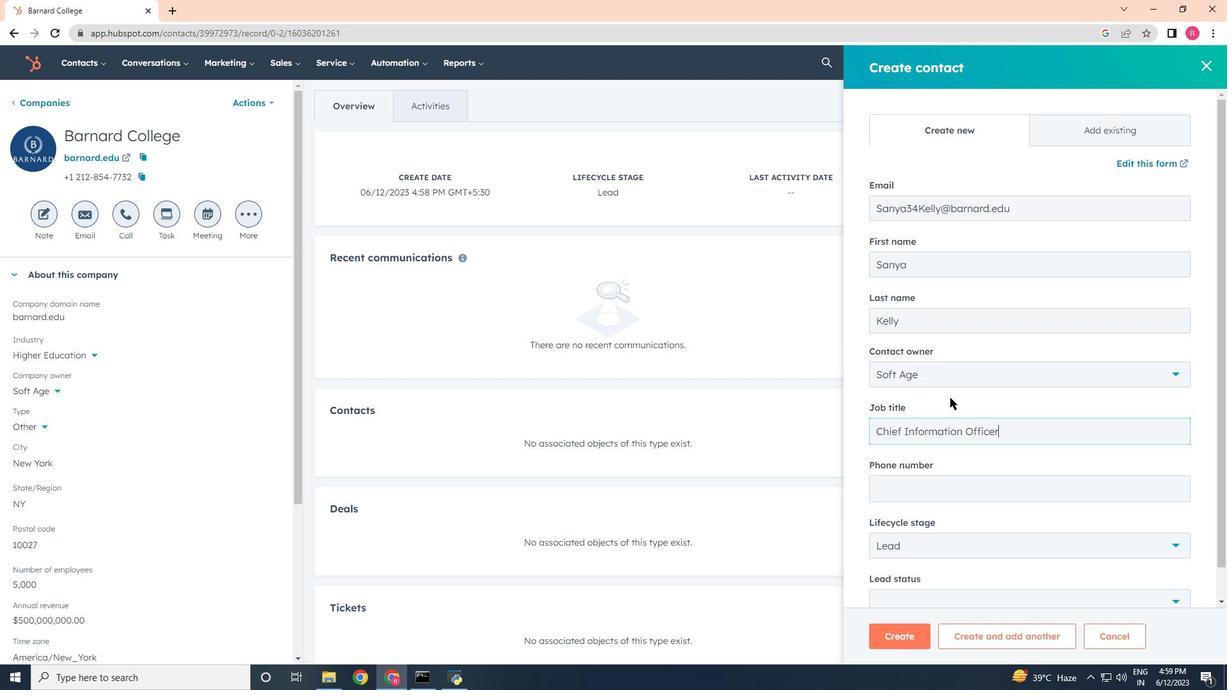 
Action: Mouse moved to (949, 405)
Screenshot: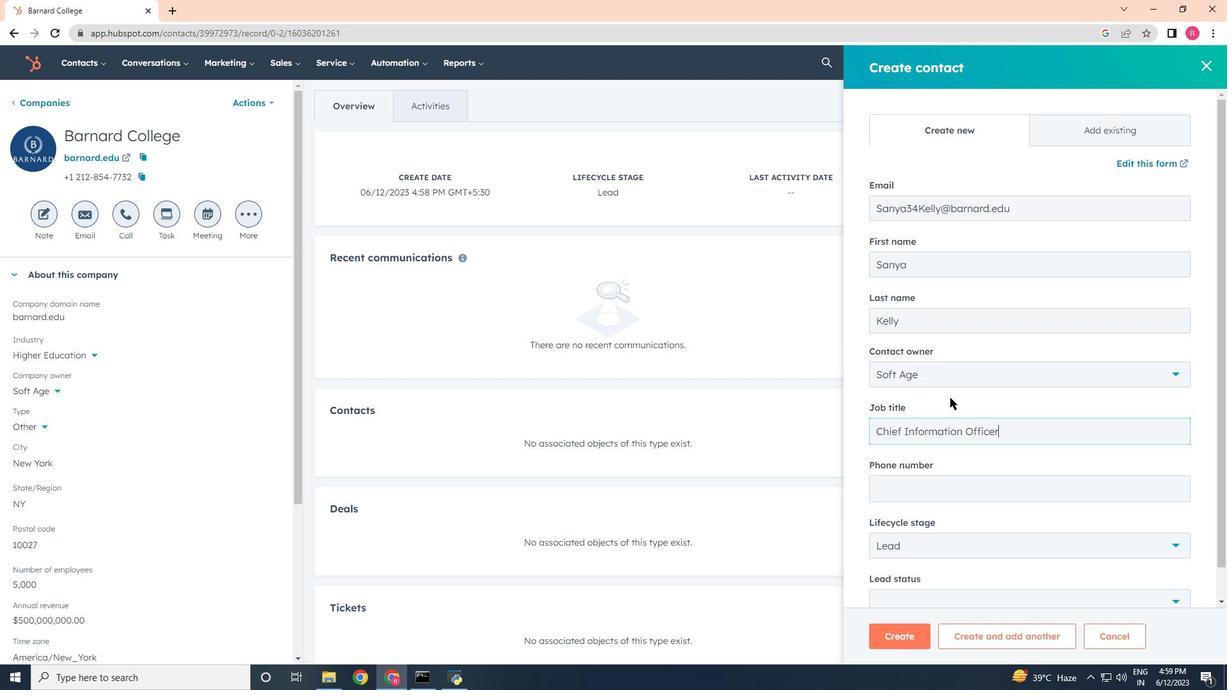 
Action: Mouse scrolled (949, 404) with delta (0, 0)
Screenshot: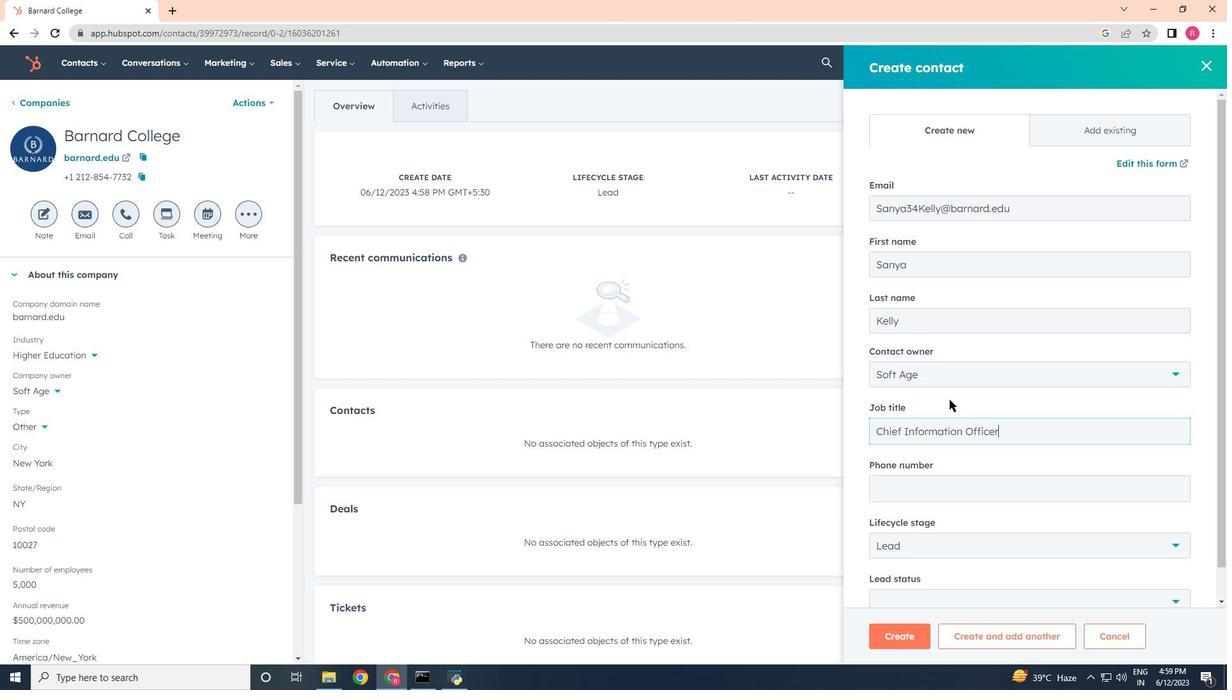 
Action: Mouse moved to (929, 459)
Screenshot: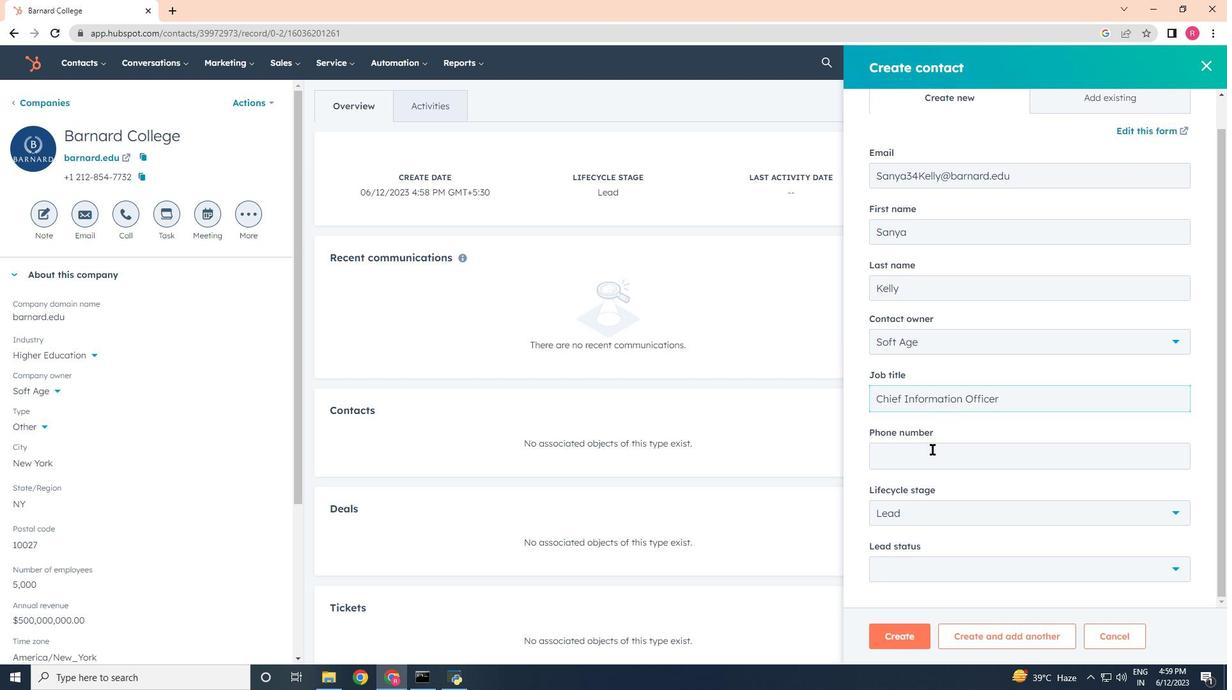 
Action: Mouse pressed left at (929, 459)
Screenshot: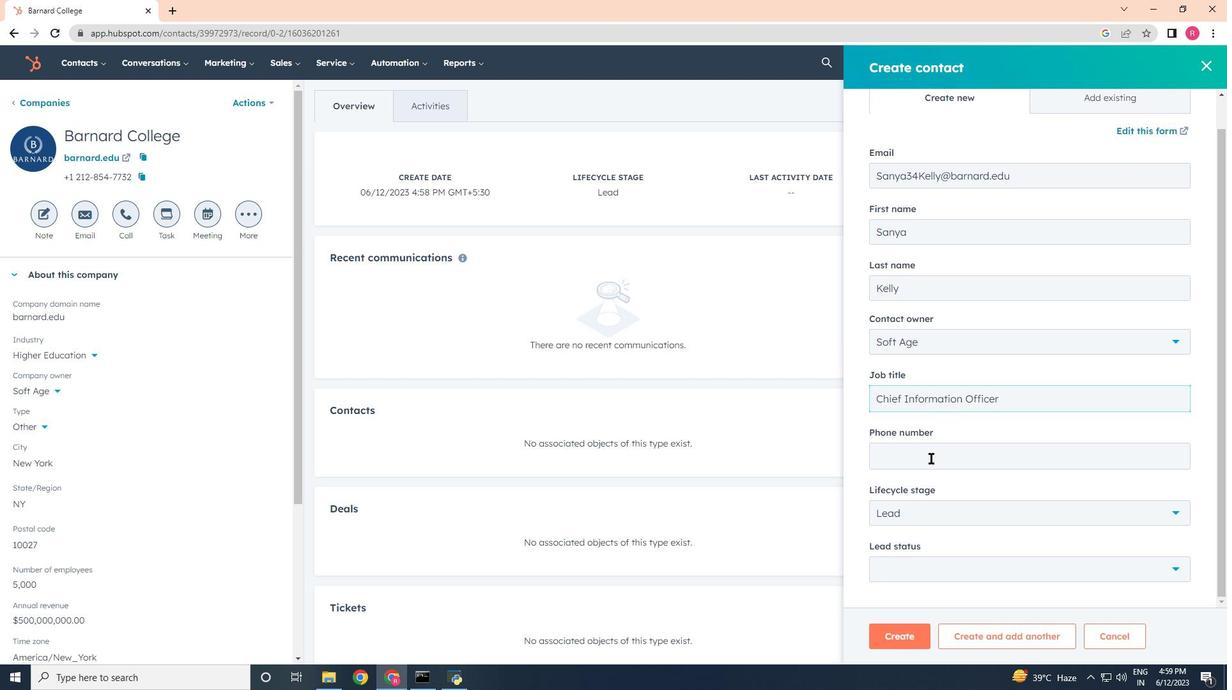 
Action: Mouse moved to (926, 459)
Screenshot: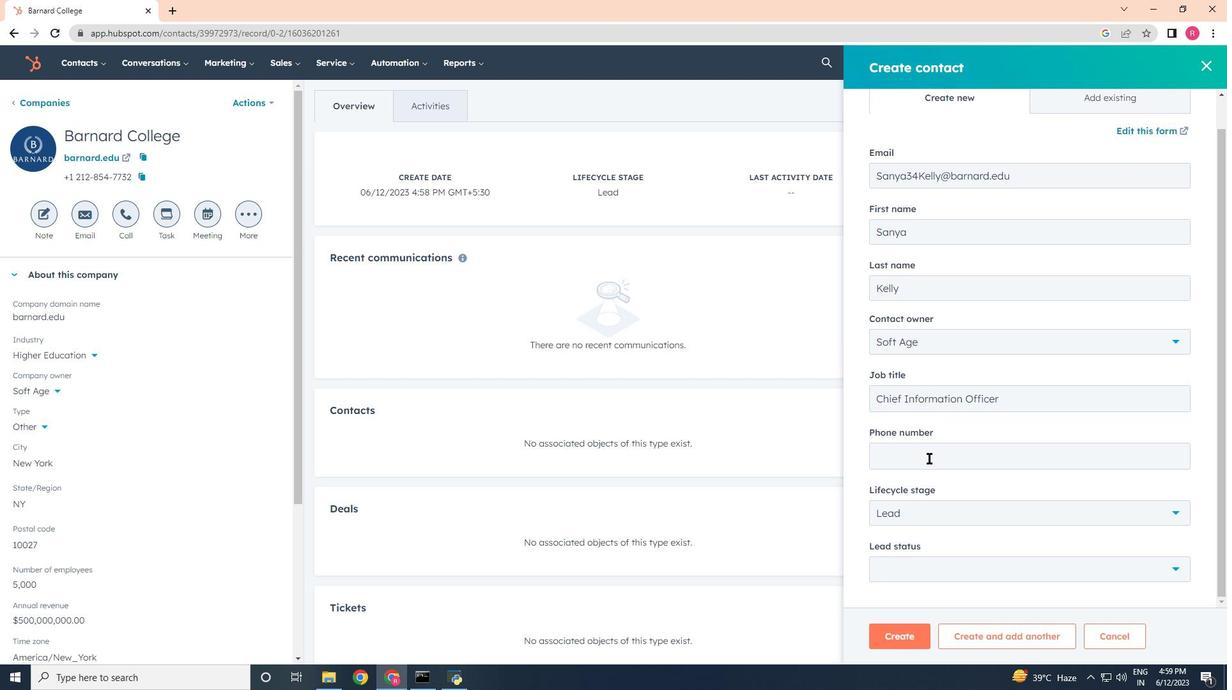 
Action: Key pressed 4085559017
Screenshot: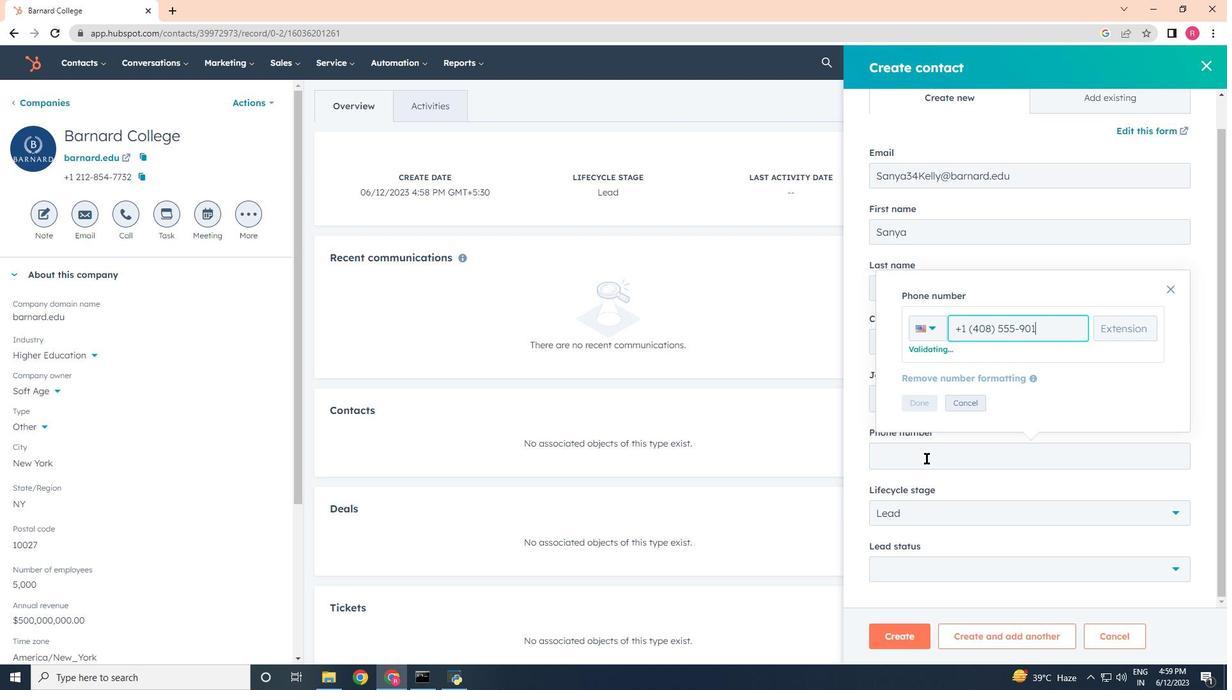 
Action: Mouse moved to (925, 395)
Screenshot: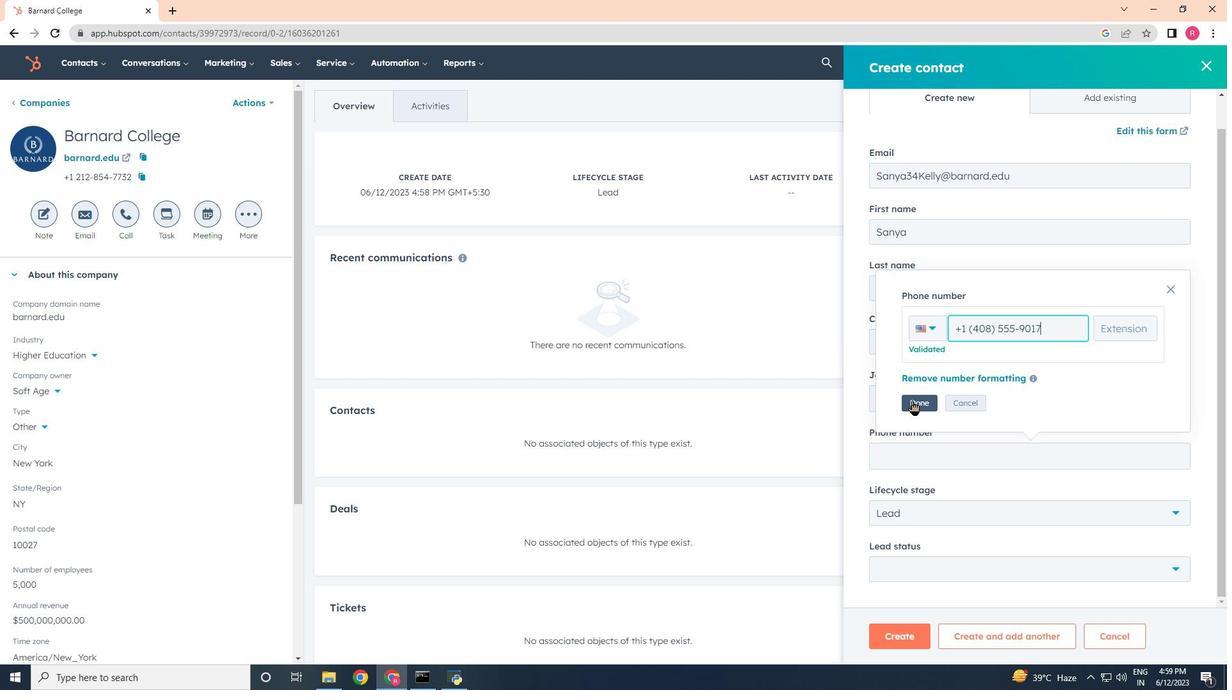 
Action: Mouse pressed left at (925, 395)
Screenshot: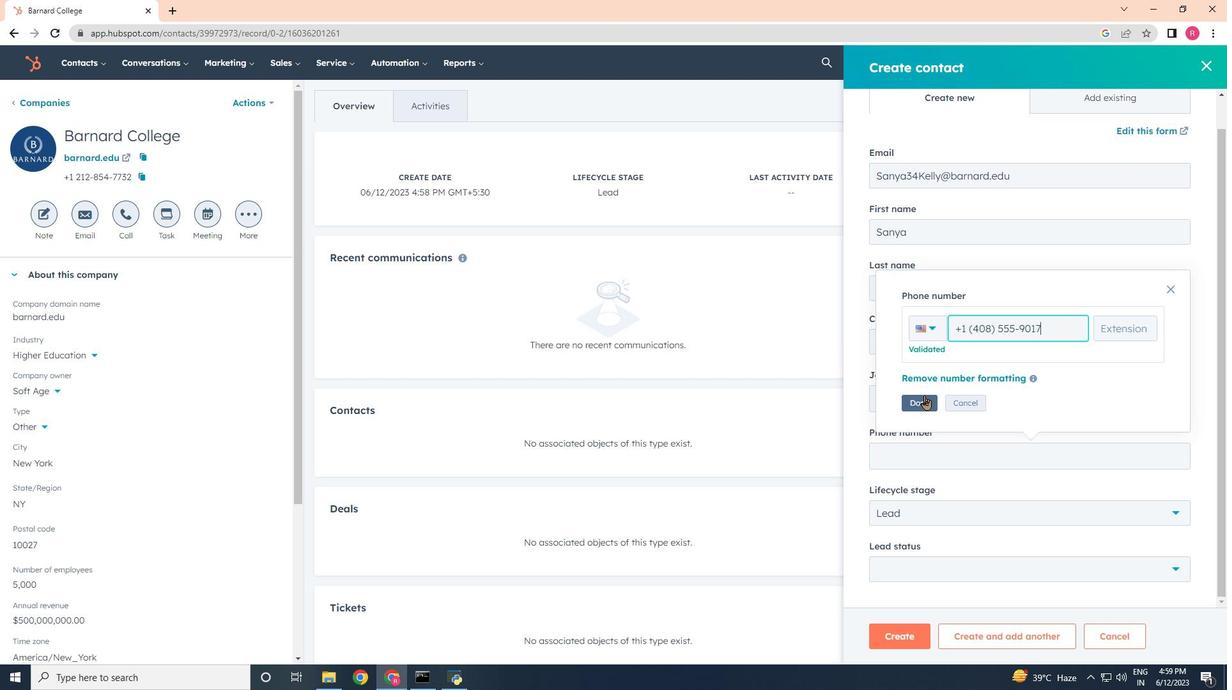 
Action: Mouse moved to (933, 506)
Screenshot: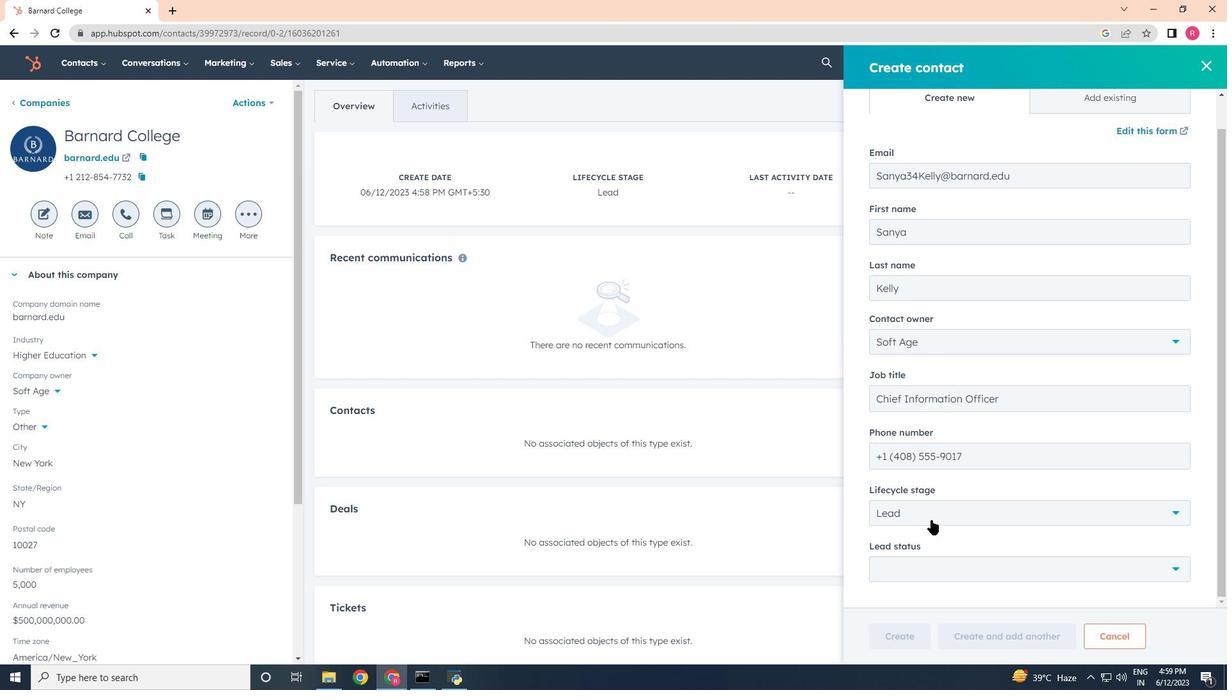 
Action: Mouse pressed left at (933, 506)
Screenshot: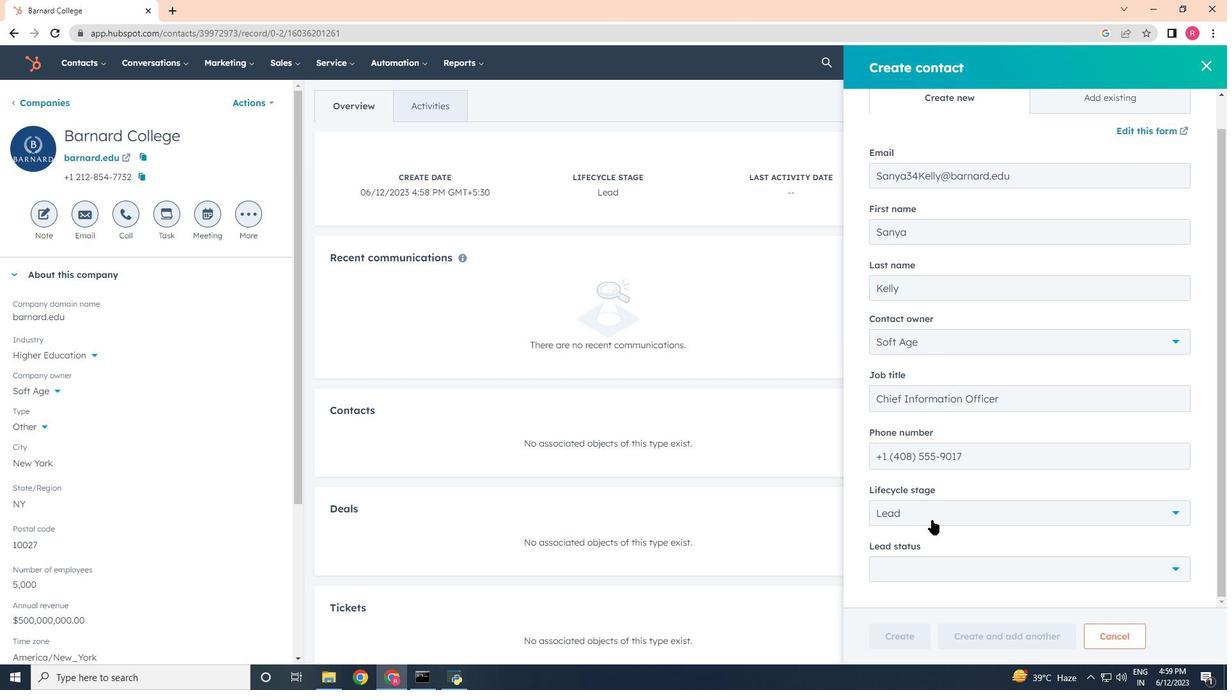 
Action: Mouse moved to (919, 398)
Screenshot: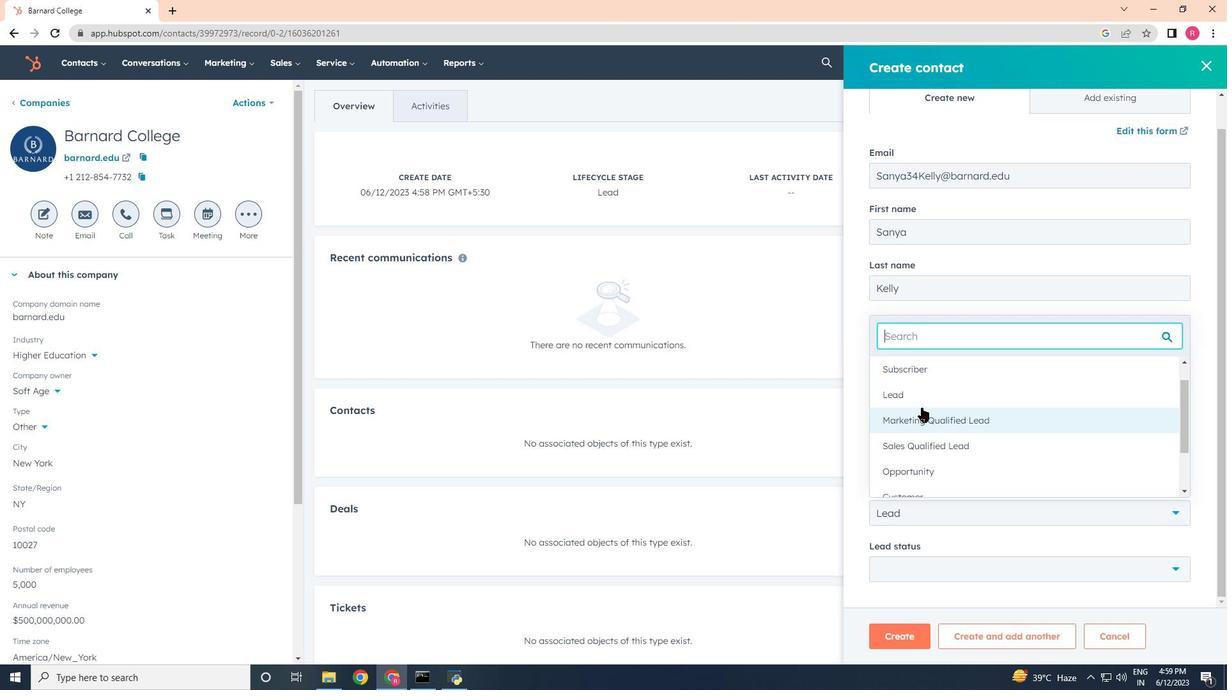 
Action: Mouse pressed left at (919, 398)
Screenshot: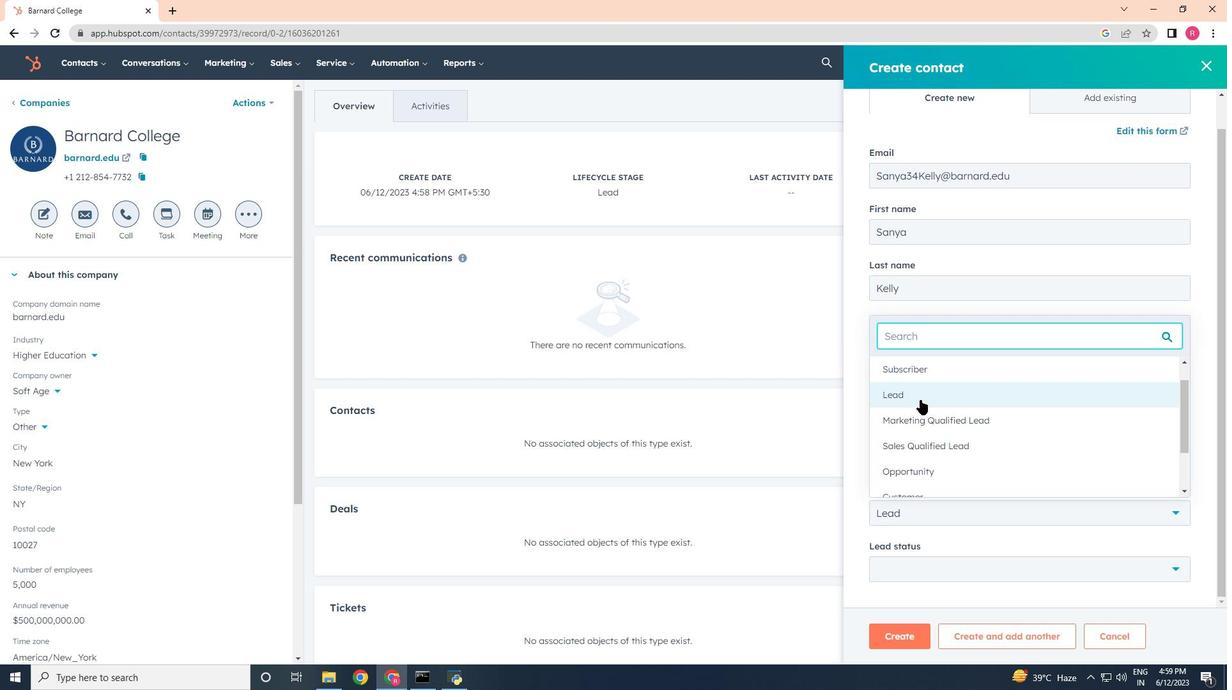 
Action: Mouse moved to (957, 552)
Screenshot: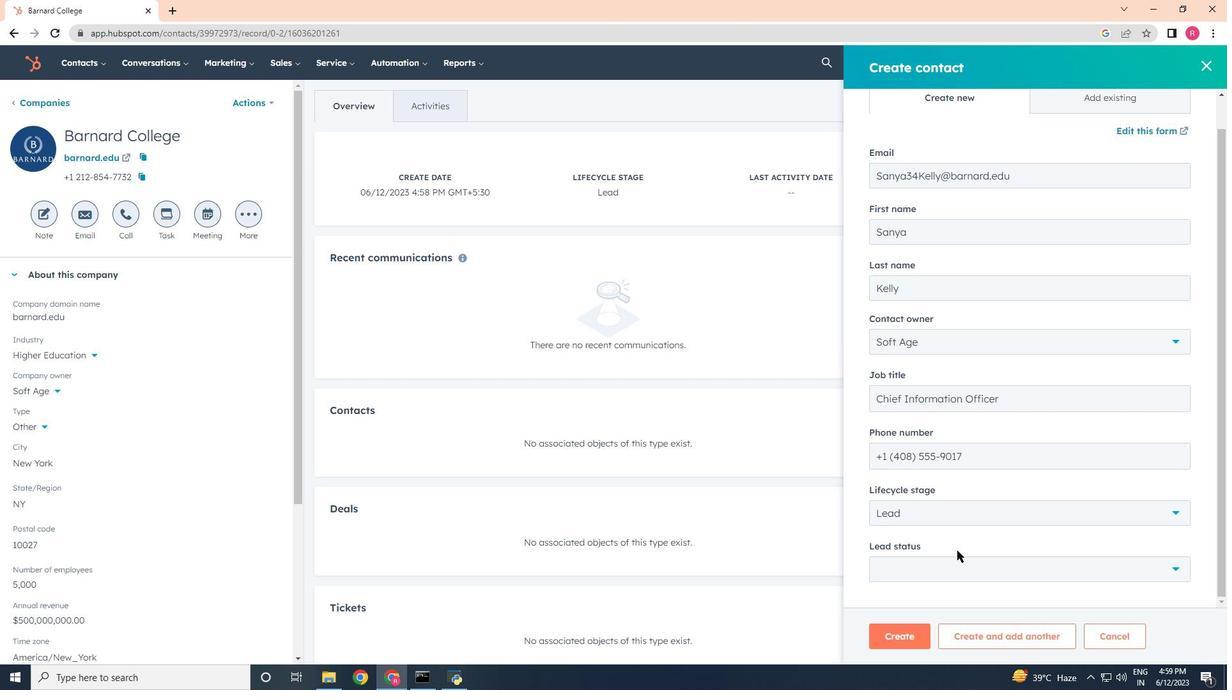 
Action: Mouse scrolled (957, 552) with delta (0, 0)
Screenshot: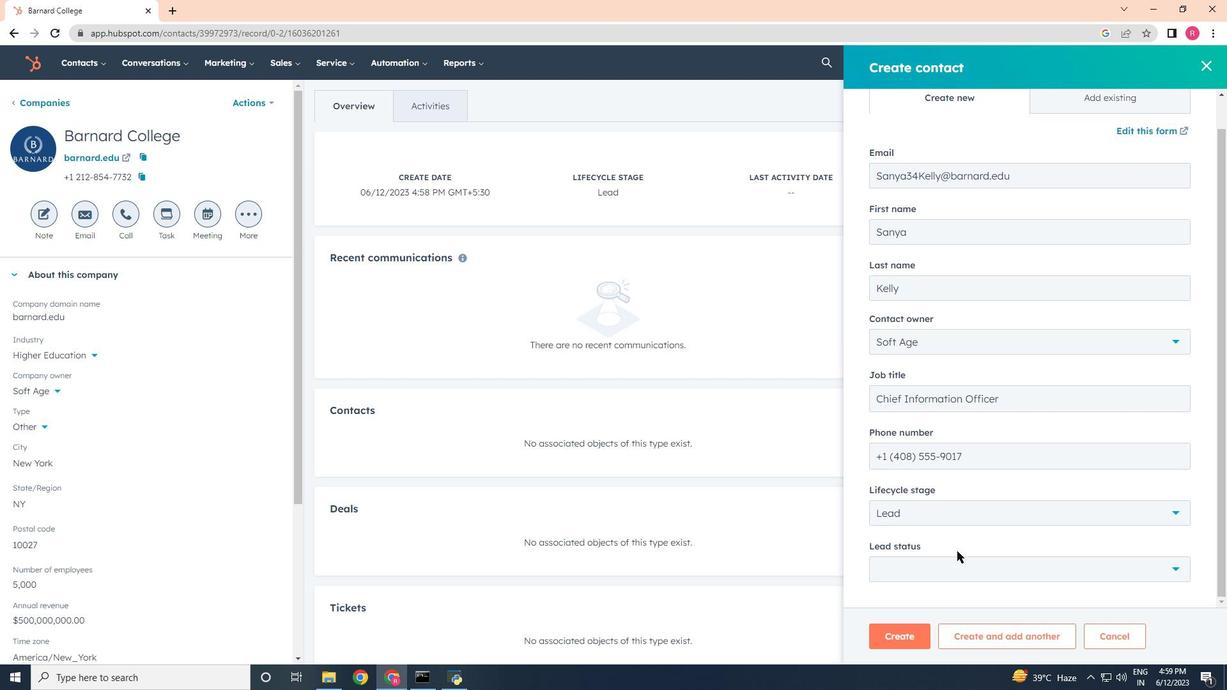 
Action: Mouse moved to (957, 552)
Screenshot: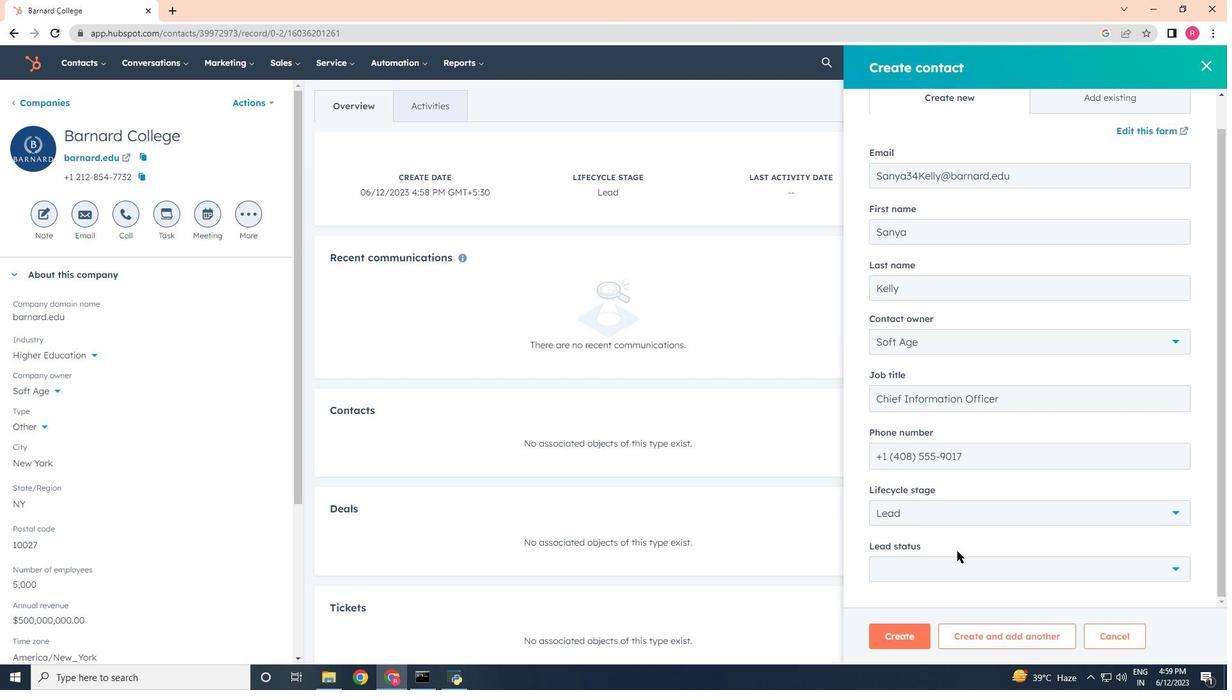 
Action: Mouse scrolled (957, 552) with delta (0, 0)
Screenshot: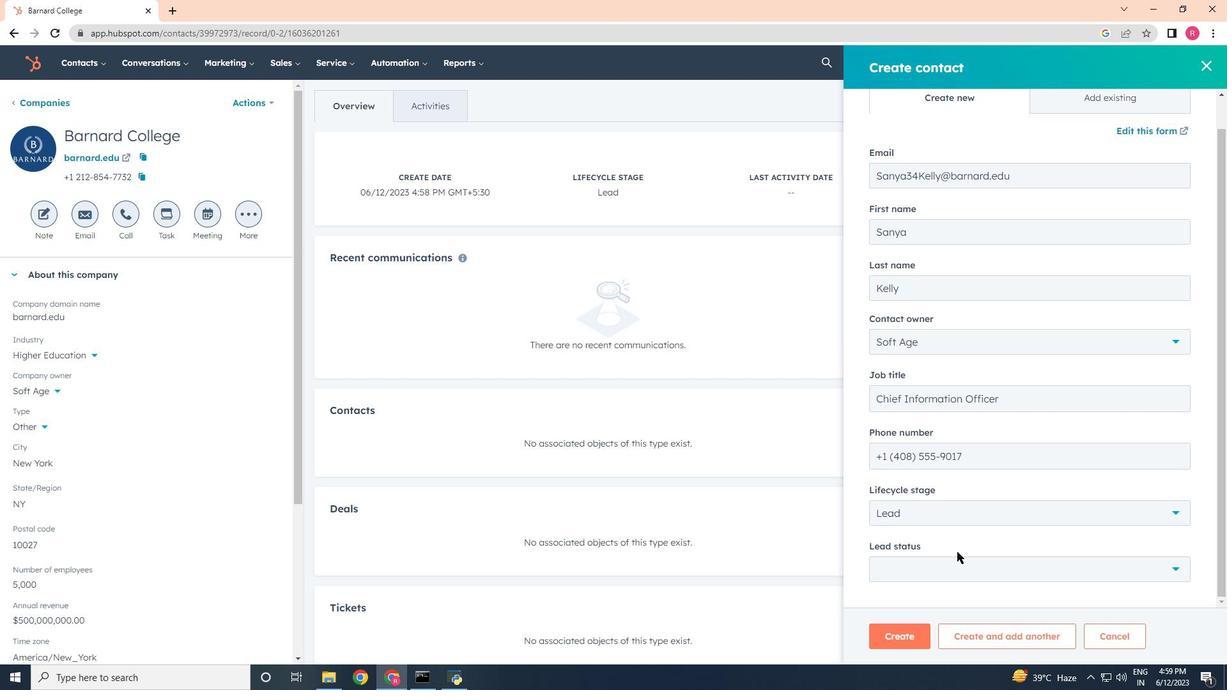 
Action: Mouse scrolled (957, 552) with delta (0, 0)
Screenshot: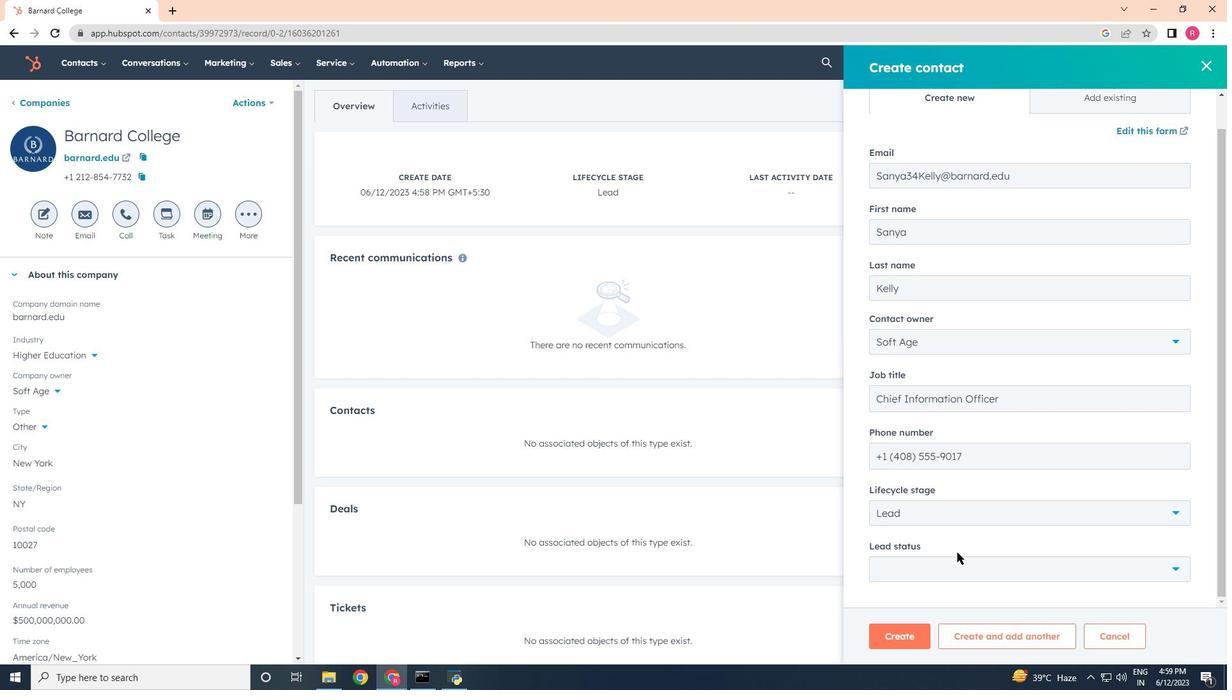 
Action: Mouse moved to (950, 572)
Screenshot: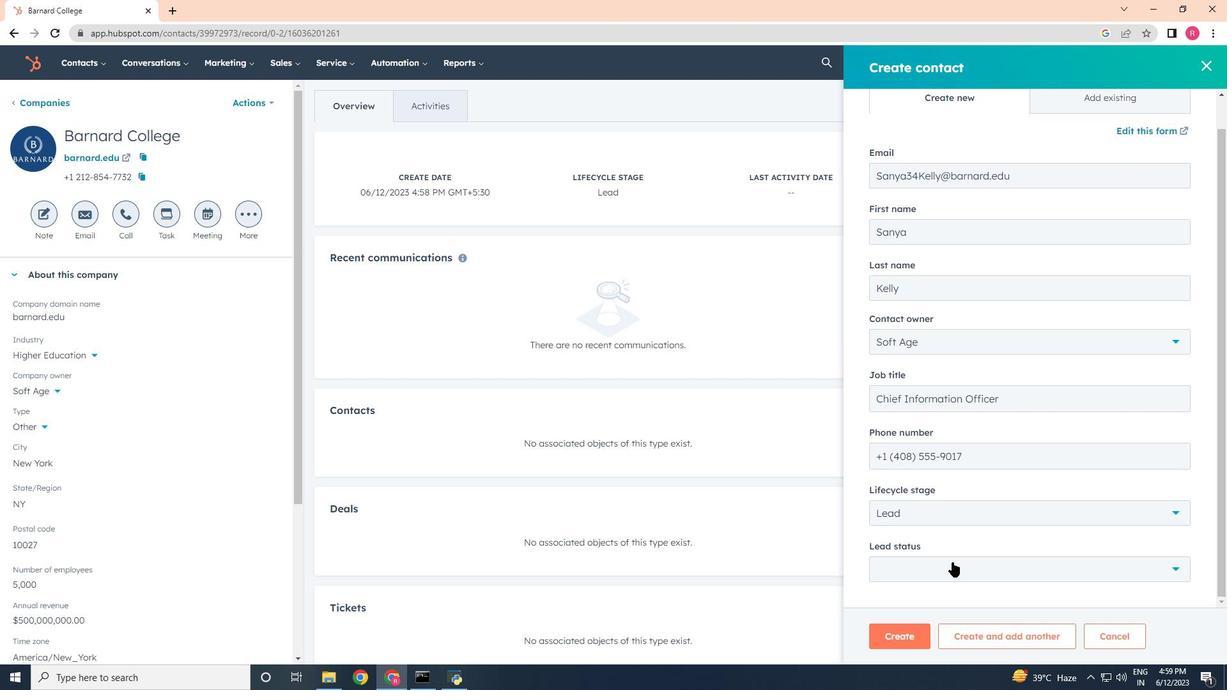 
Action: Mouse pressed left at (950, 572)
Screenshot: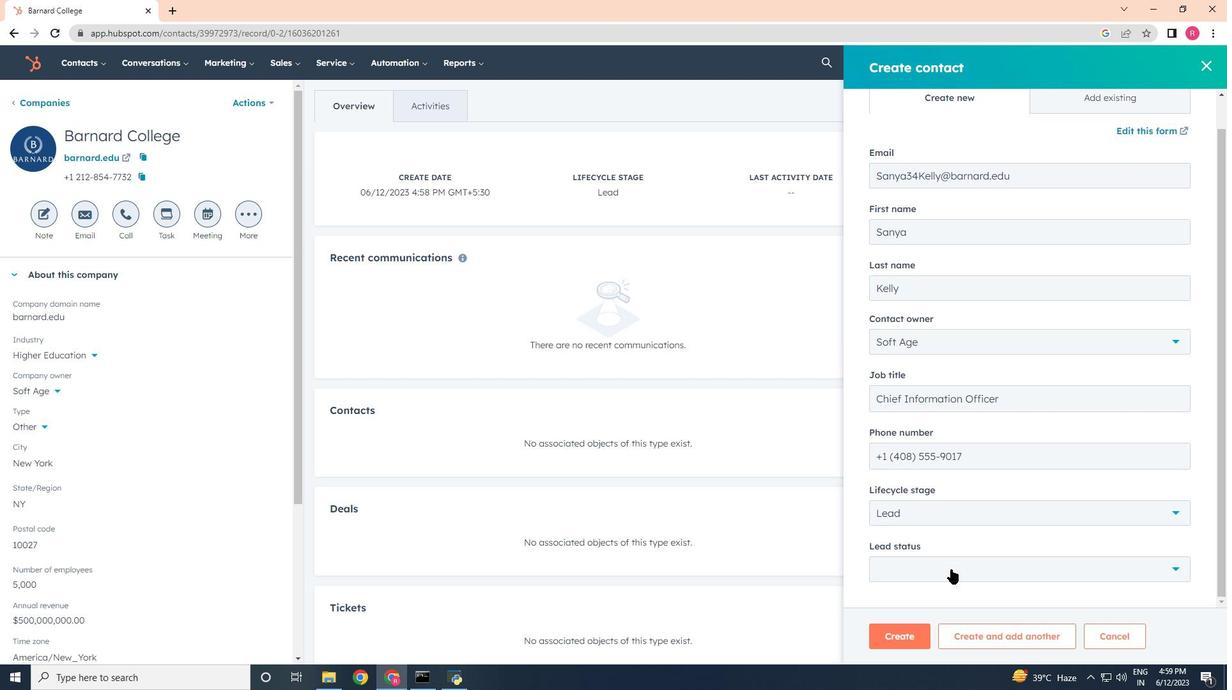 
Action: Mouse moved to (907, 476)
Screenshot: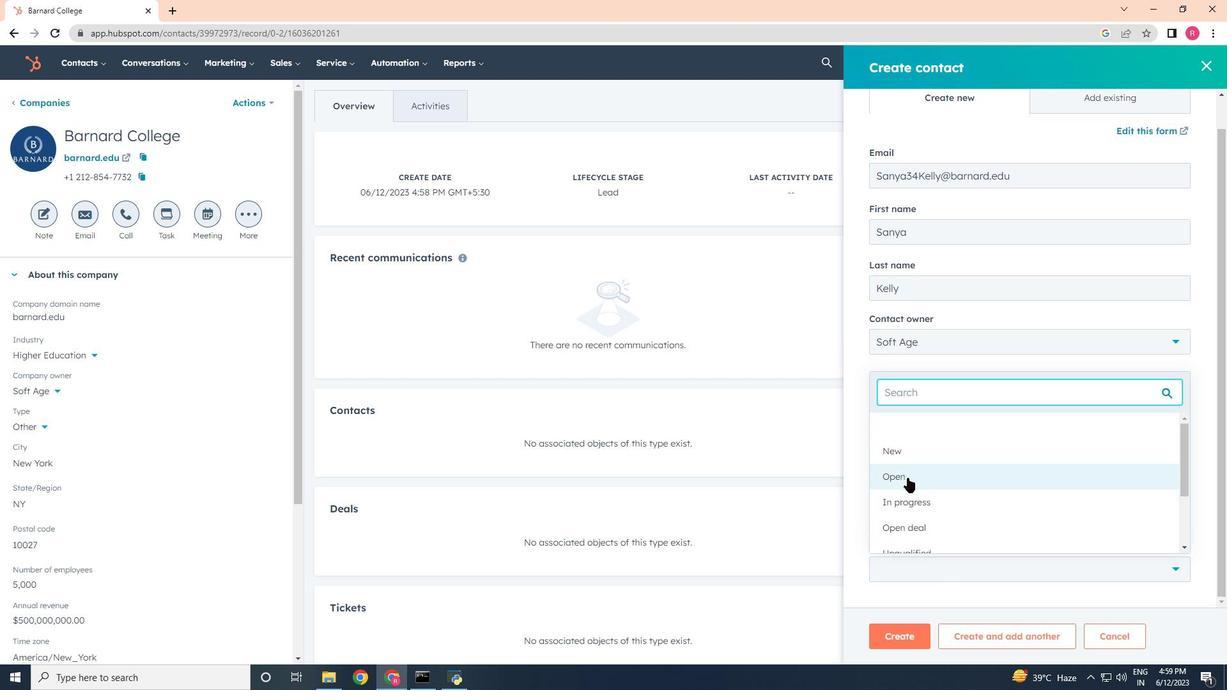 
Action: Mouse pressed left at (907, 476)
Screenshot: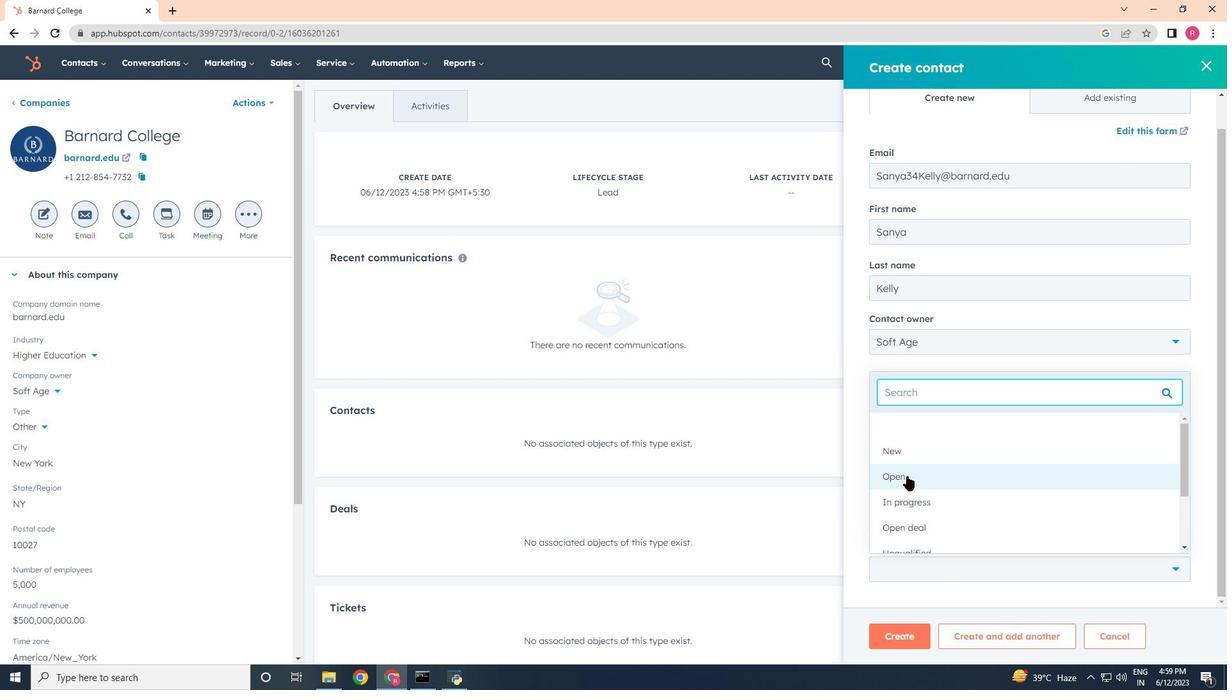 
Action: Mouse moved to (905, 645)
Screenshot: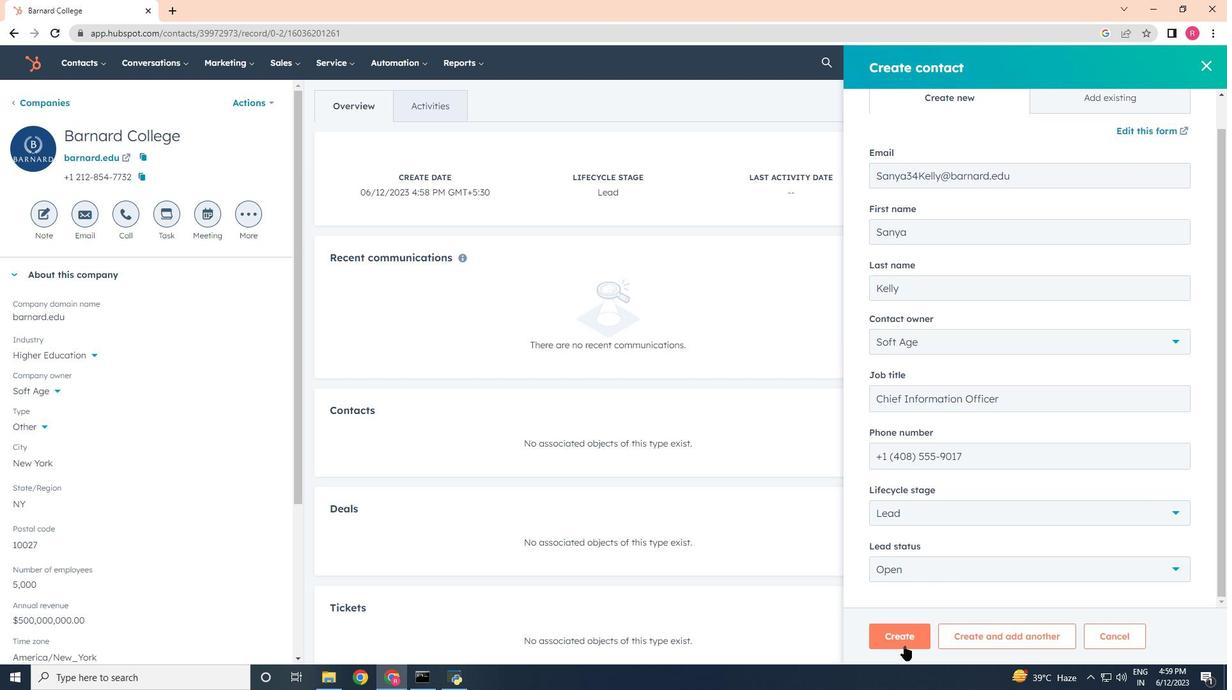 
Action: Mouse pressed left at (905, 645)
Screenshot: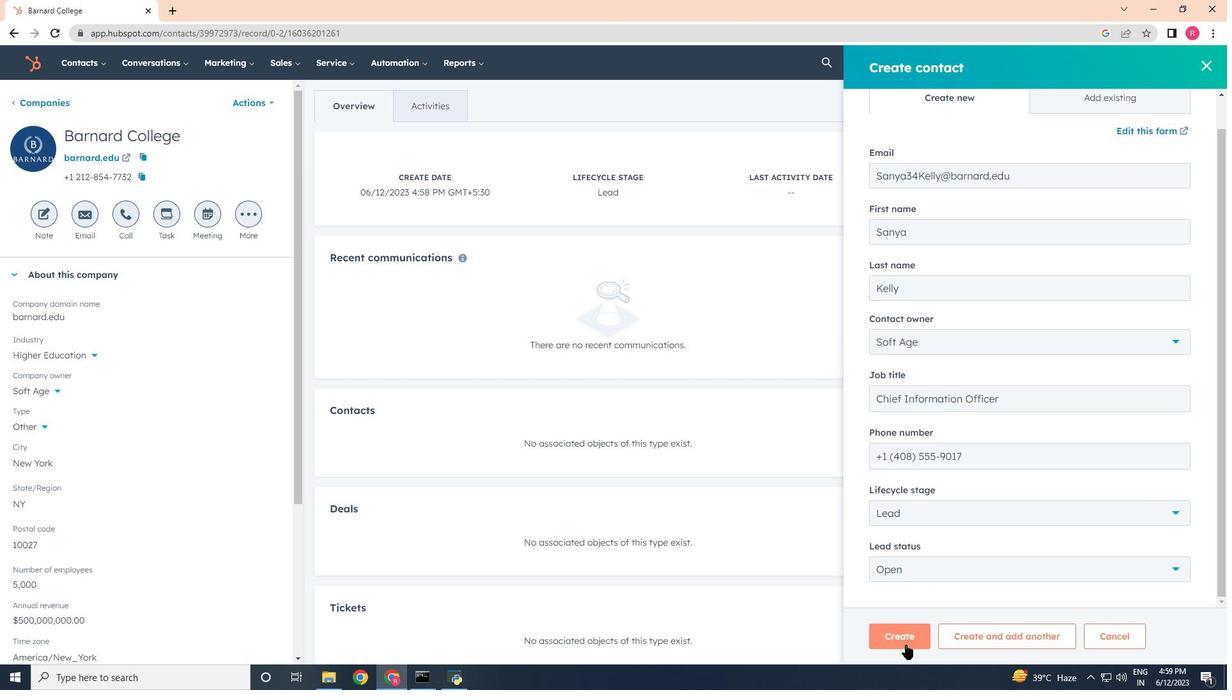 
Action: Mouse moved to (800, 613)
Screenshot: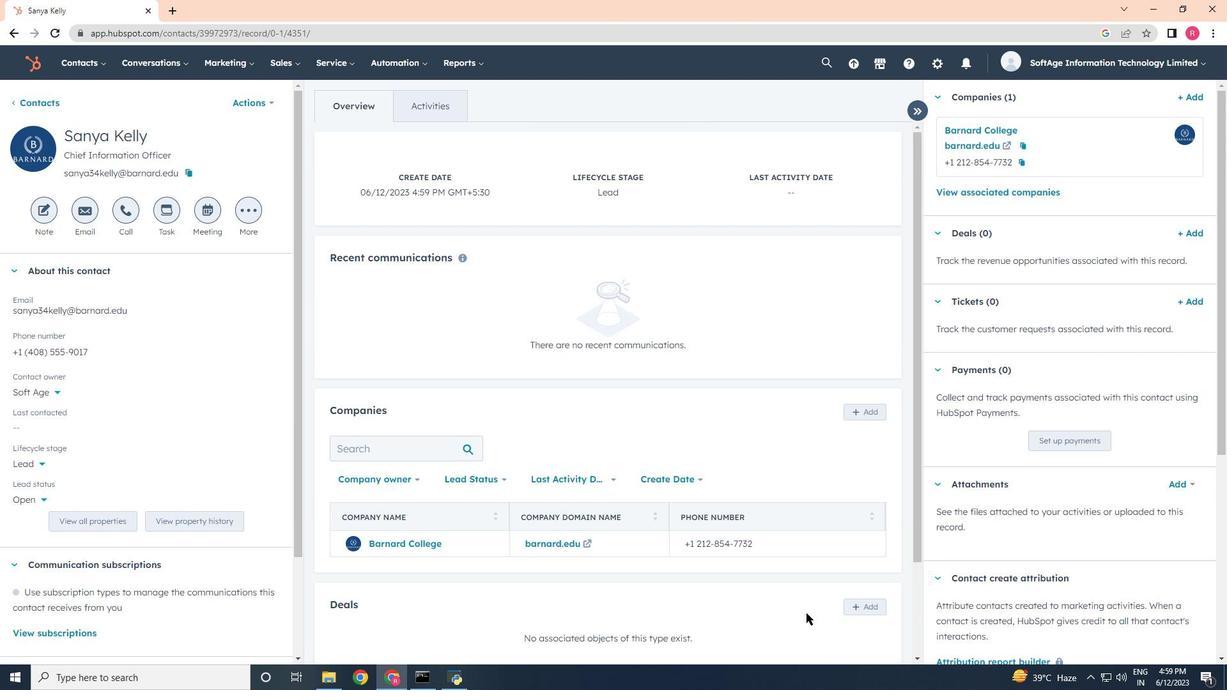
